 Task: Search one way flight ticket for 5 adults, 2 children, 1 infant in seat and 1 infant on lap in economy from Panama City: Northwest Florida Beaches International Airport to Riverton: Central Wyoming Regional Airport (was Riverton Regional) on 5-4-2023. Choice of flights is United. Number of bags: 10 checked bags. Price is upto 93000. Outbound departure time preference is 5:15.
Action: Mouse moved to (285, 268)
Screenshot: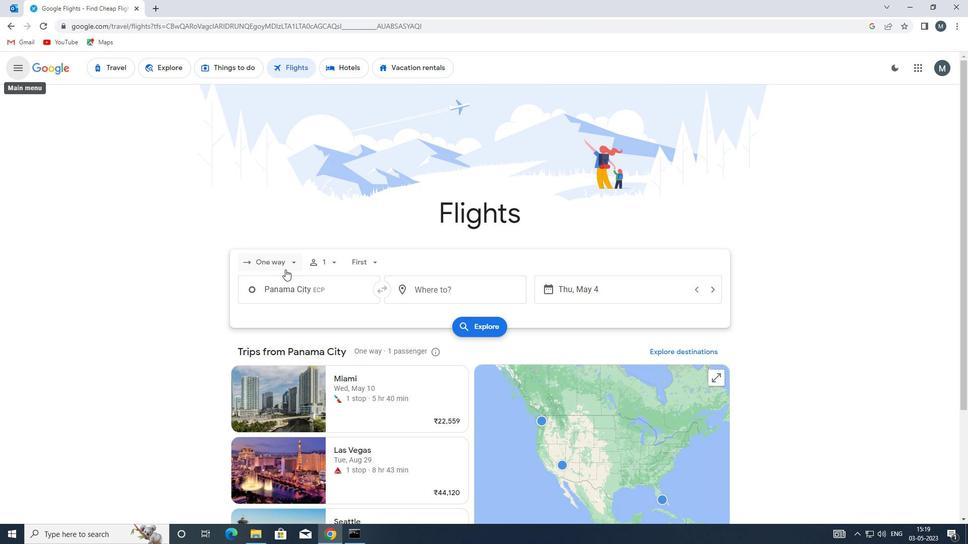 
Action: Mouse pressed left at (285, 268)
Screenshot: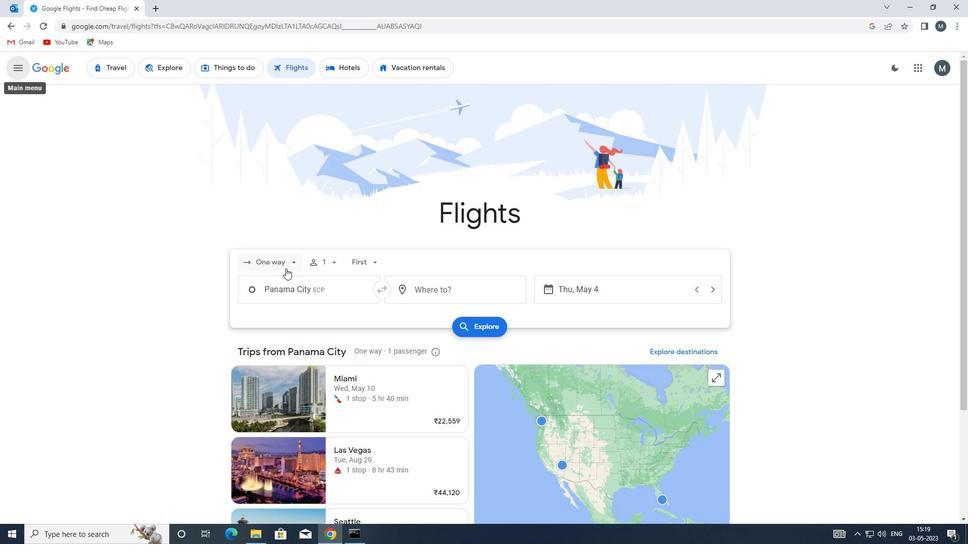 
Action: Mouse moved to (285, 309)
Screenshot: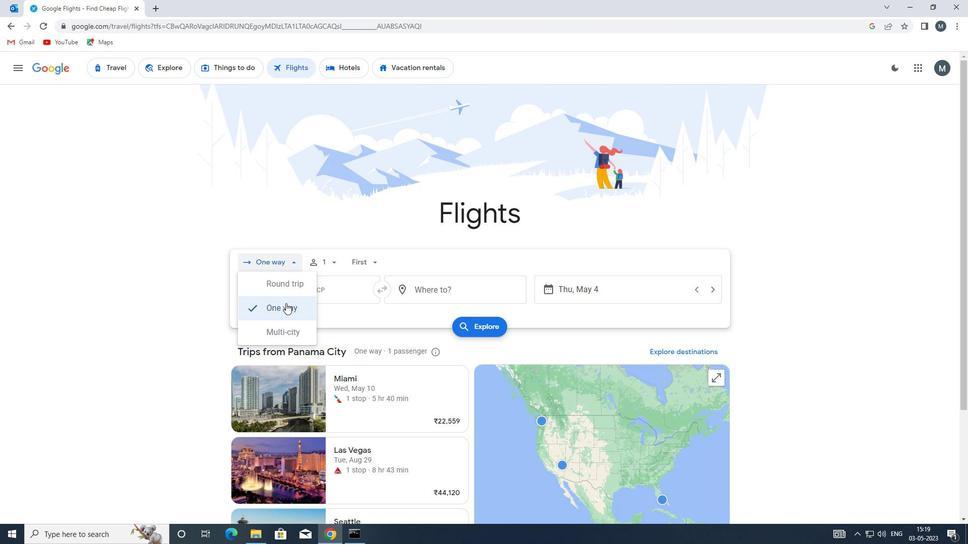
Action: Mouse pressed left at (285, 309)
Screenshot: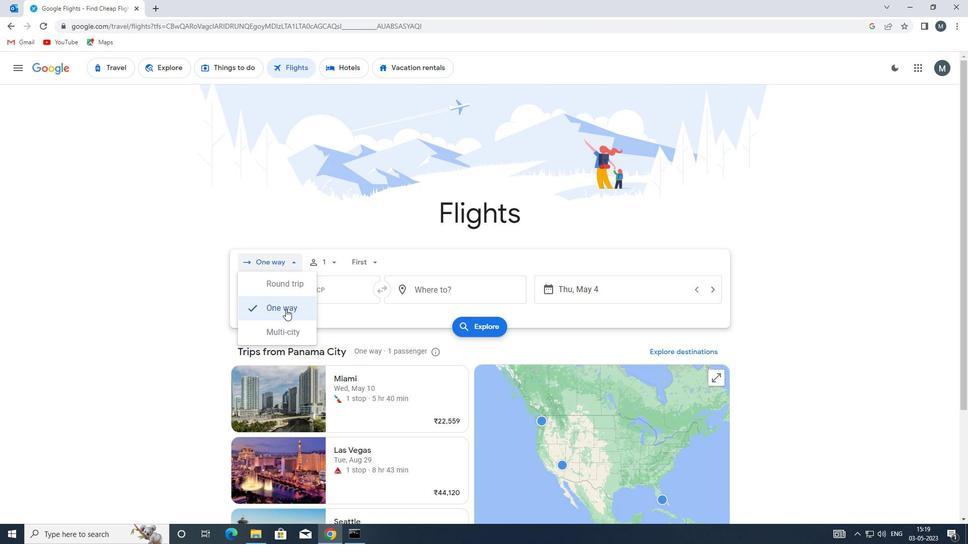 
Action: Mouse moved to (327, 262)
Screenshot: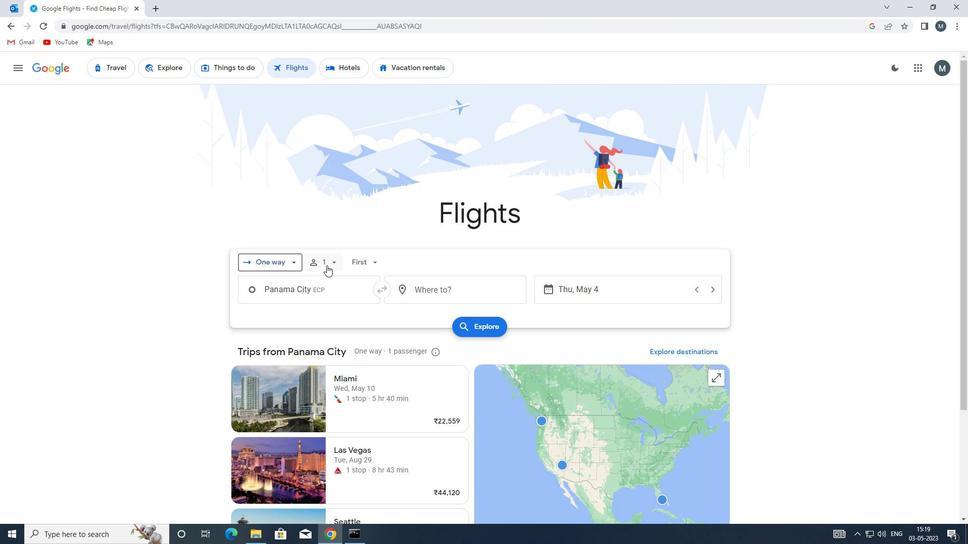 
Action: Mouse pressed left at (327, 262)
Screenshot: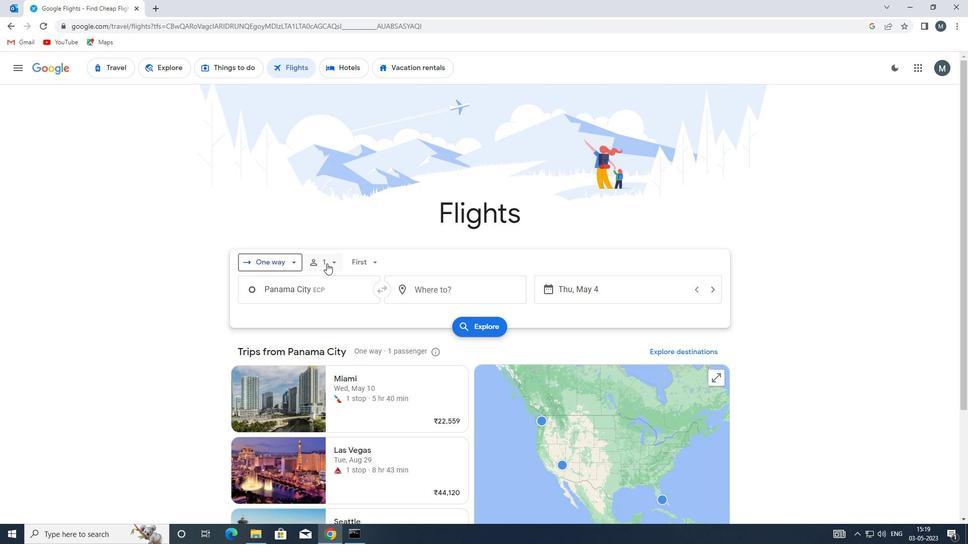 
Action: Mouse moved to (414, 290)
Screenshot: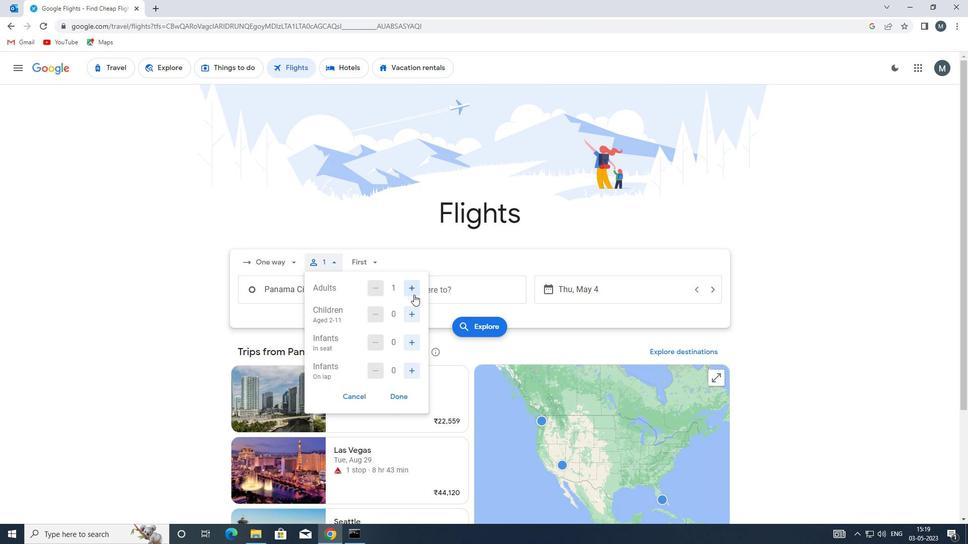
Action: Mouse pressed left at (414, 290)
Screenshot: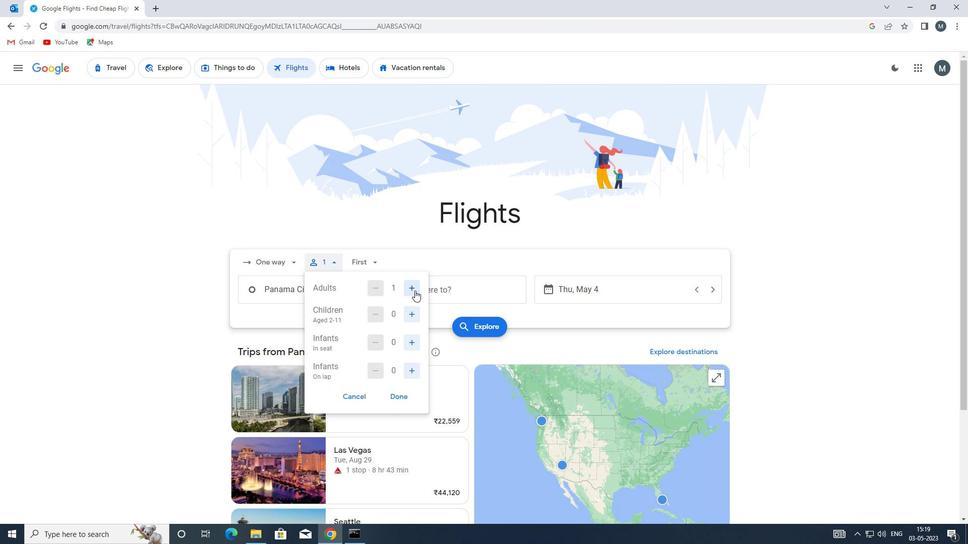 
Action: Mouse pressed left at (414, 290)
Screenshot: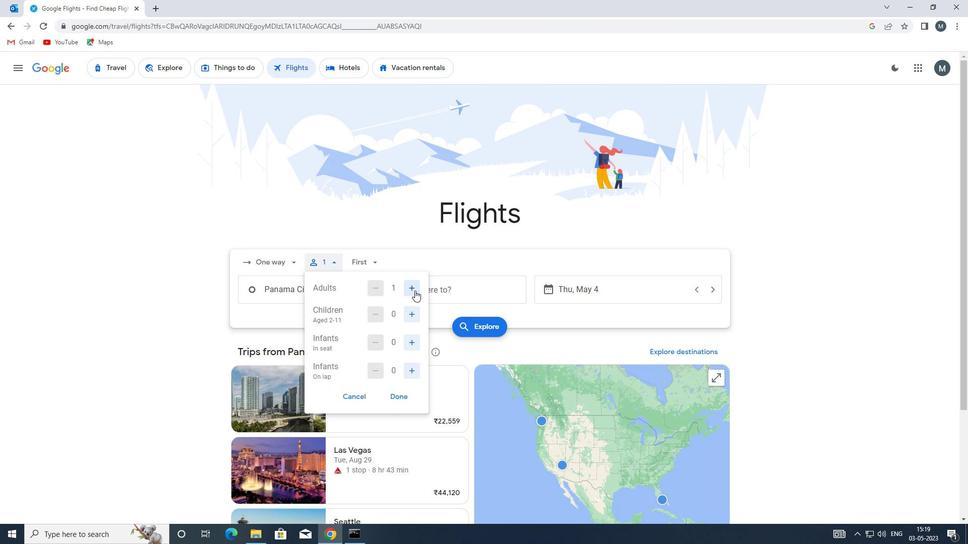 
Action: Mouse pressed left at (414, 290)
Screenshot: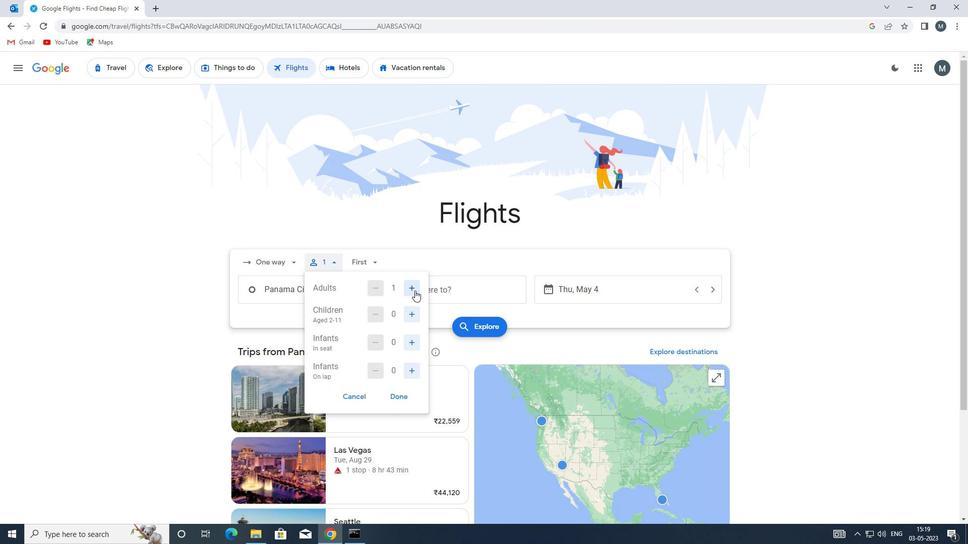 
Action: Mouse moved to (410, 289)
Screenshot: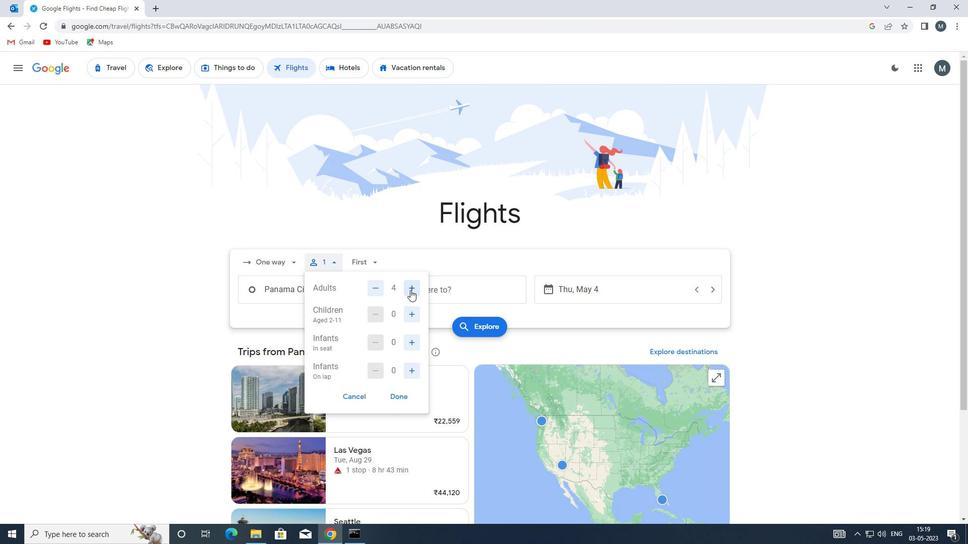 
Action: Mouse pressed left at (410, 289)
Screenshot: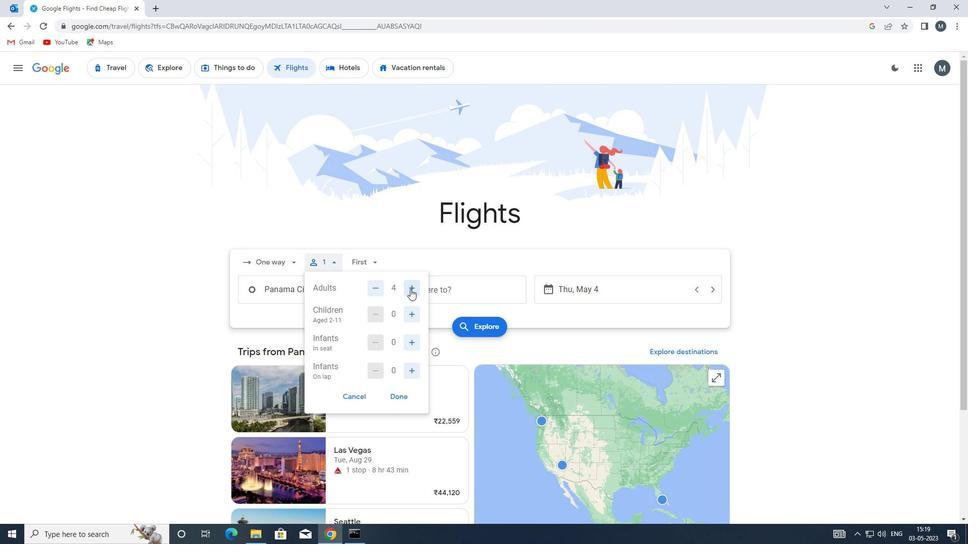 
Action: Mouse moved to (407, 313)
Screenshot: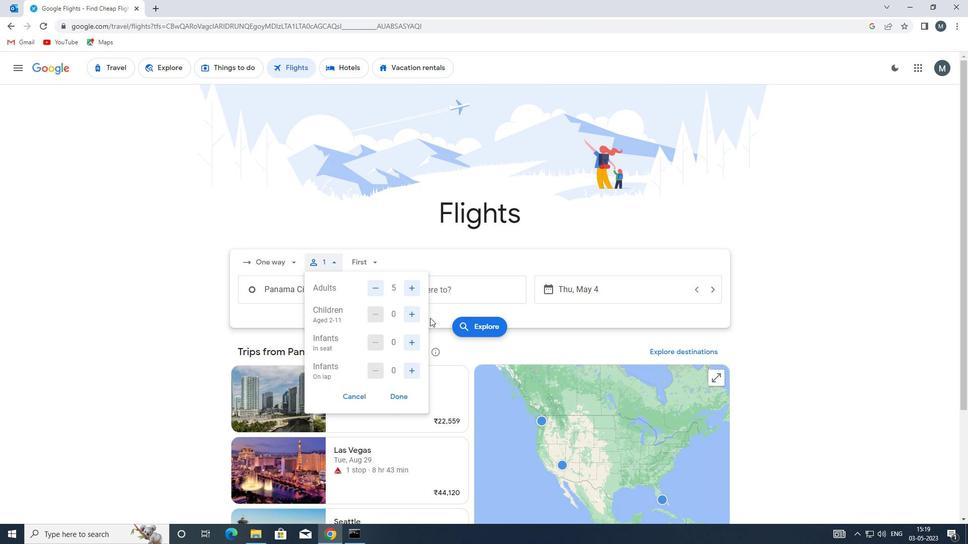 
Action: Mouse pressed left at (407, 313)
Screenshot: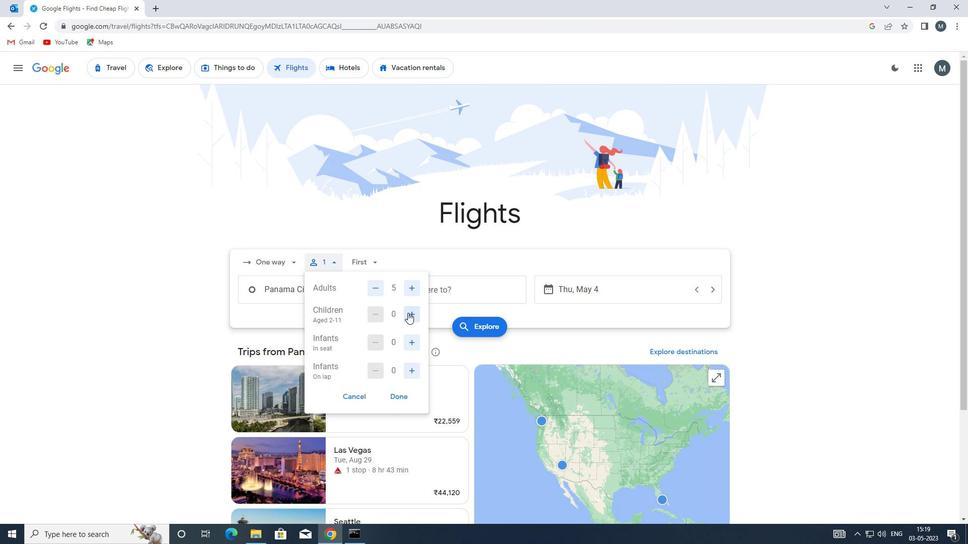 
Action: Mouse moved to (407, 313)
Screenshot: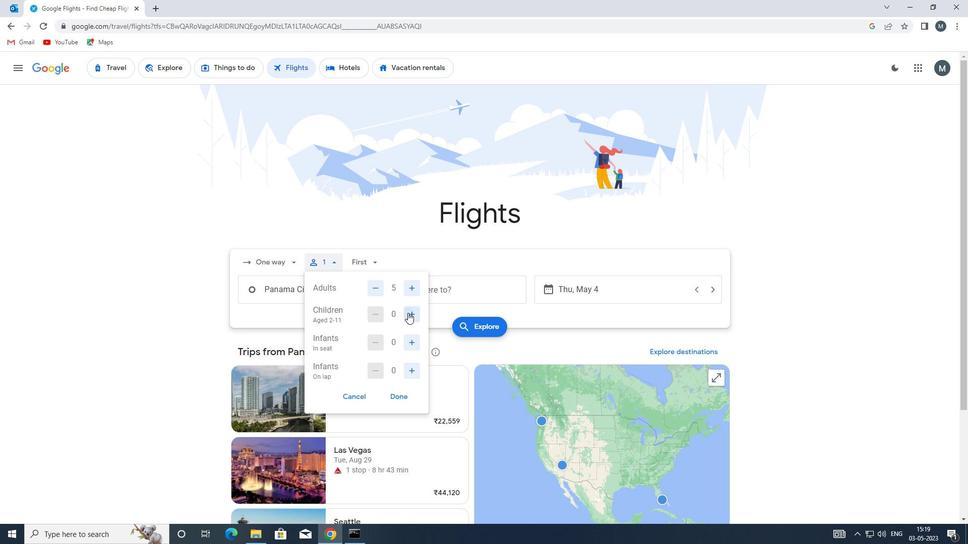 
Action: Mouse pressed left at (407, 313)
Screenshot: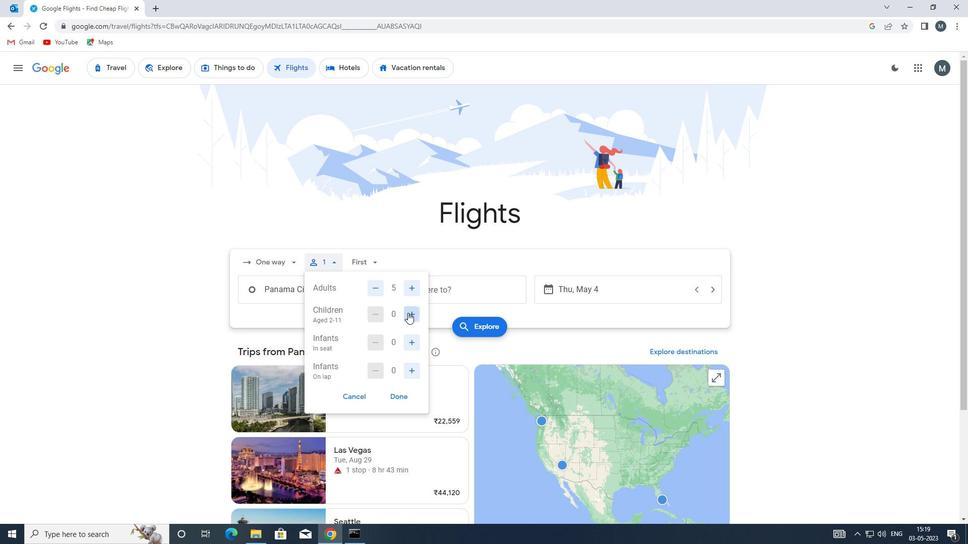 
Action: Mouse moved to (415, 343)
Screenshot: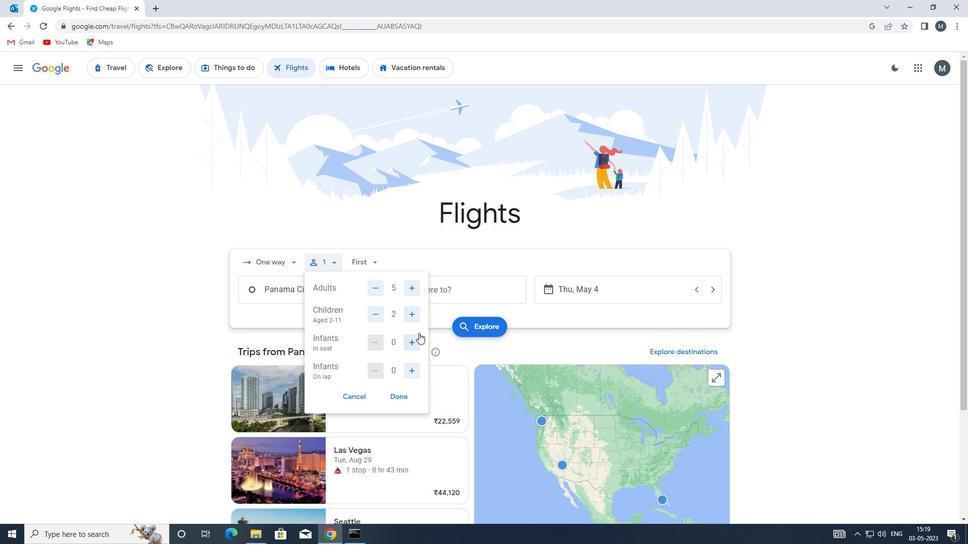 
Action: Mouse pressed left at (415, 343)
Screenshot: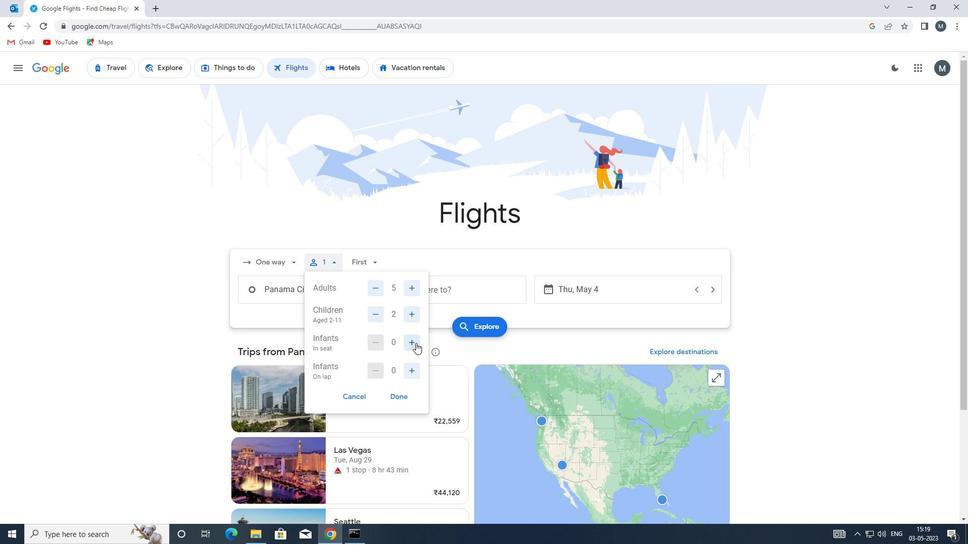 
Action: Mouse moved to (409, 367)
Screenshot: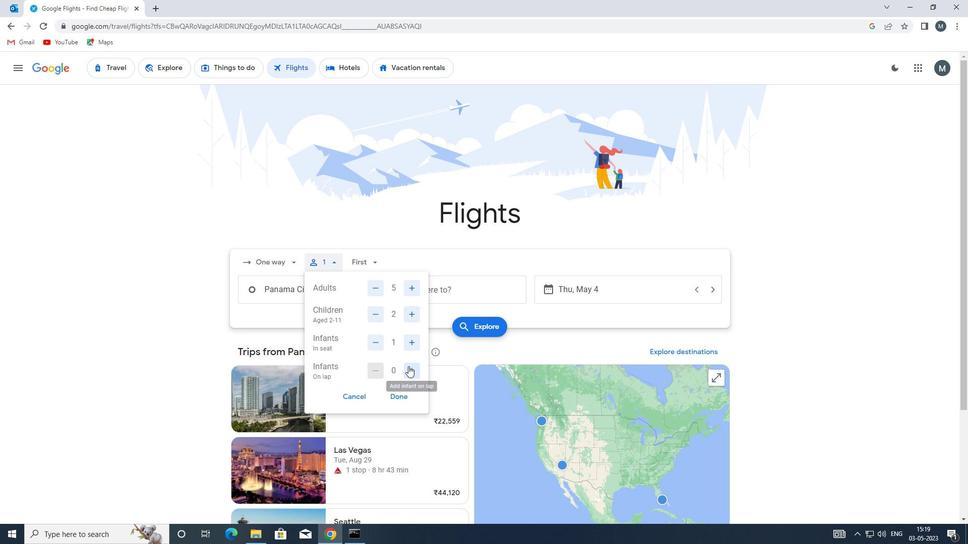 
Action: Mouse pressed left at (409, 367)
Screenshot: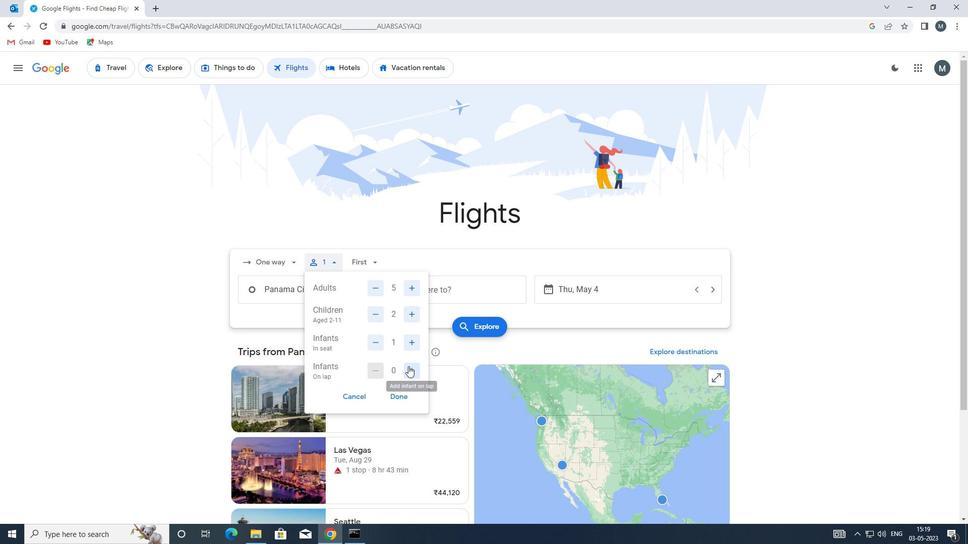 
Action: Mouse moved to (402, 394)
Screenshot: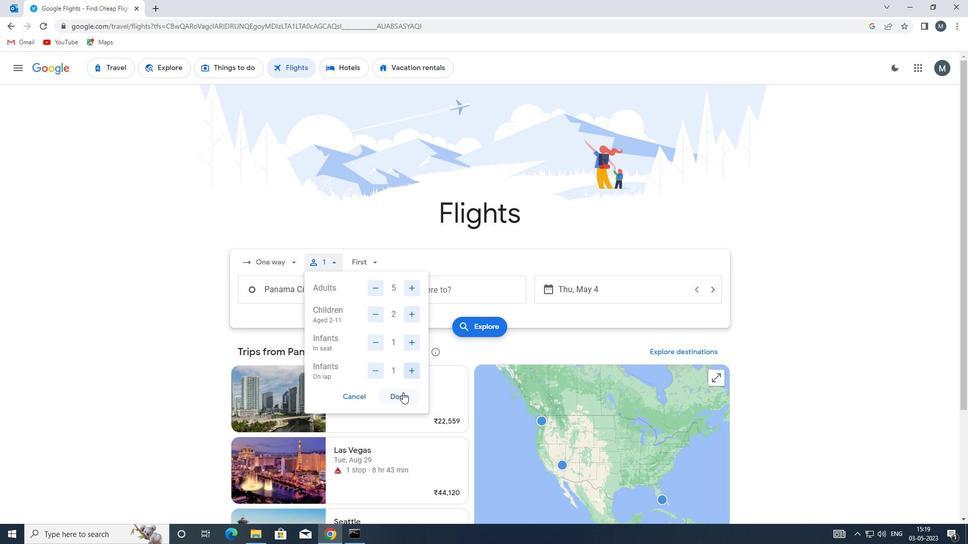 
Action: Mouse pressed left at (402, 394)
Screenshot: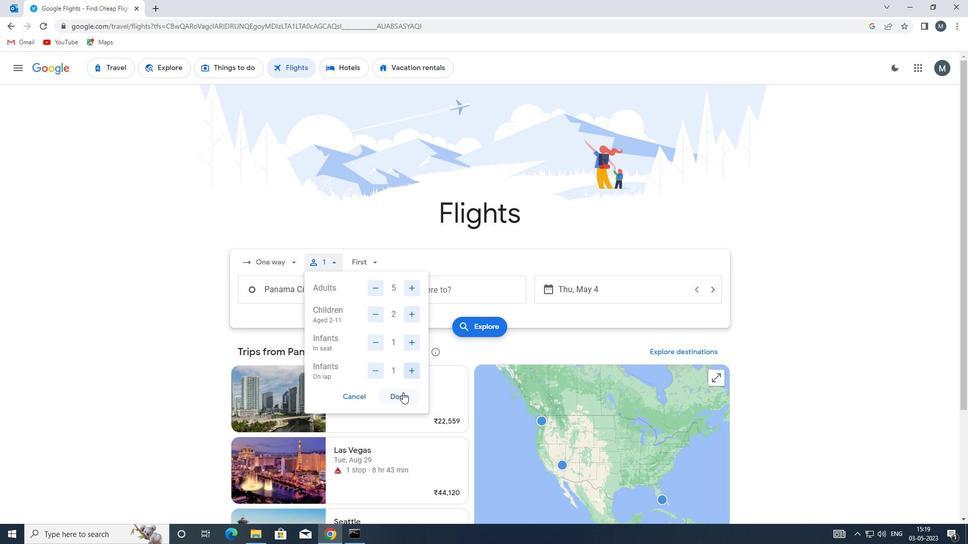 
Action: Mouse moved to (378, 264)
Screenshot: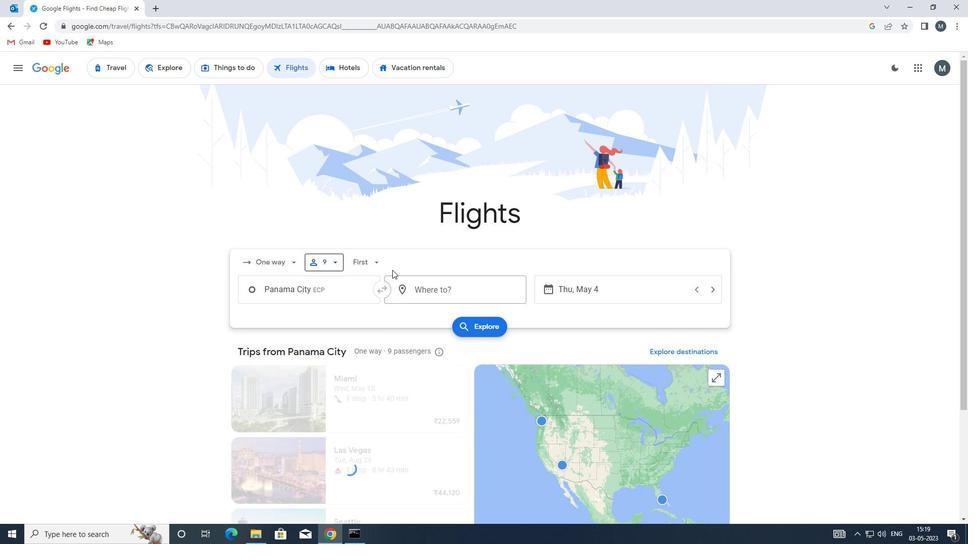 
Action: Mouse pressed left at (378, 264)
Screenshot: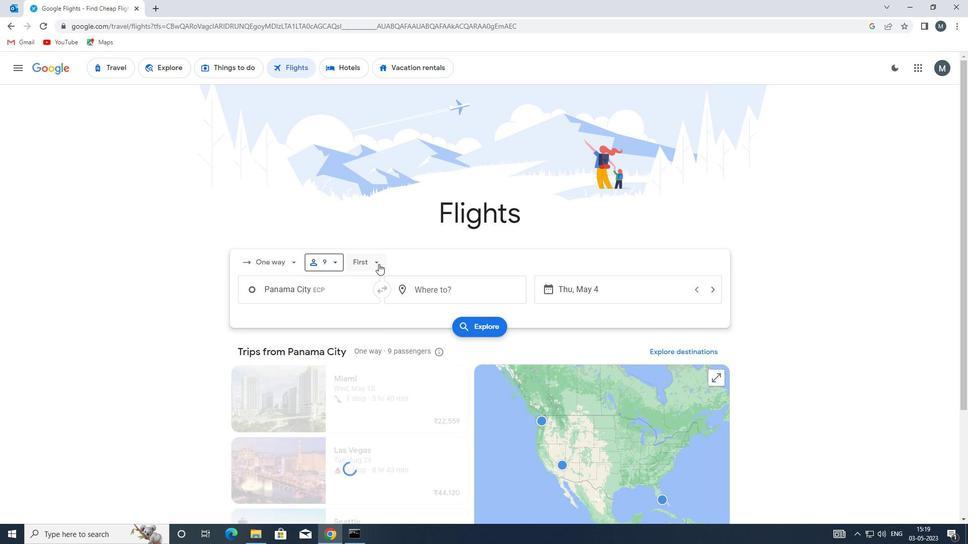 
Action: Mouse moved to (392, 282)
Screenshot: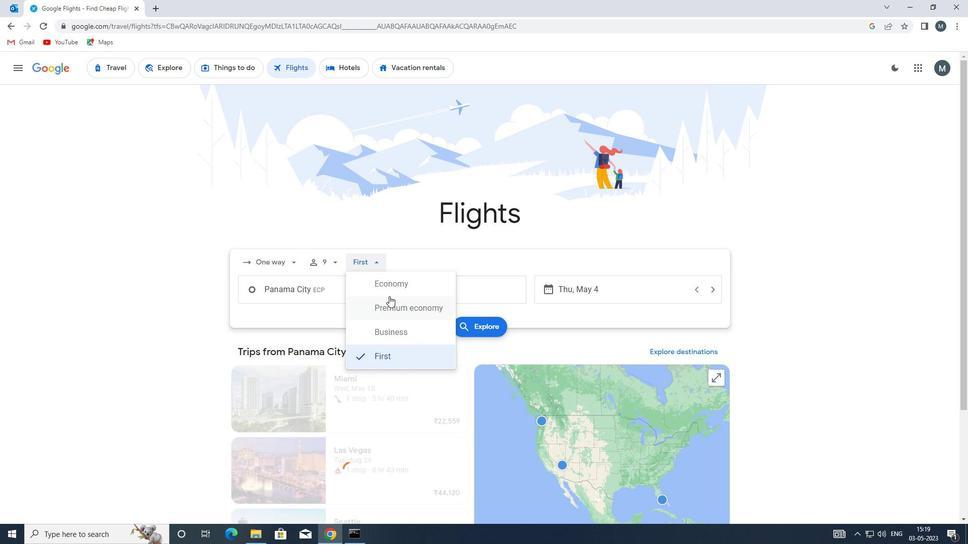 
Action: Mouse pressed left at (392, 282)
Screenshot: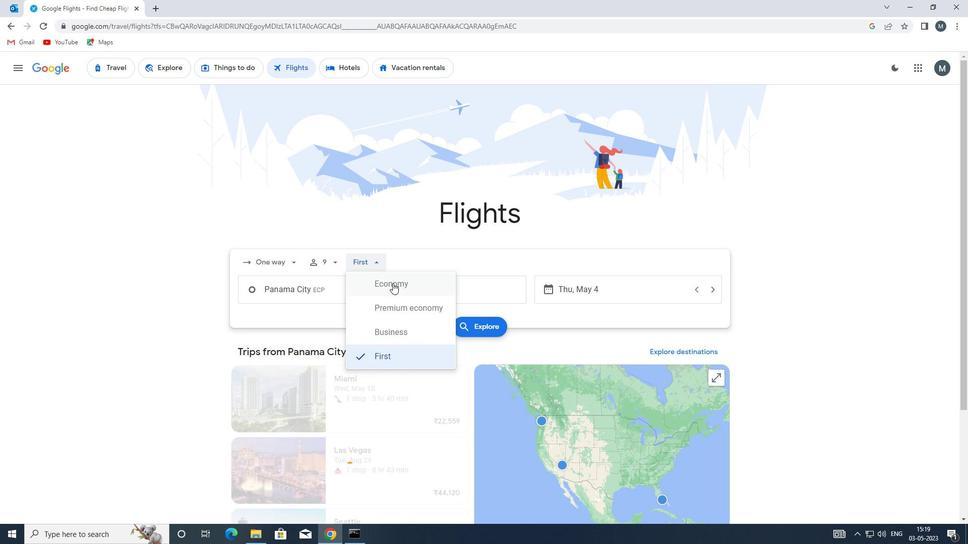 
Action: Mouse moved to (339, 294)
Screenshot: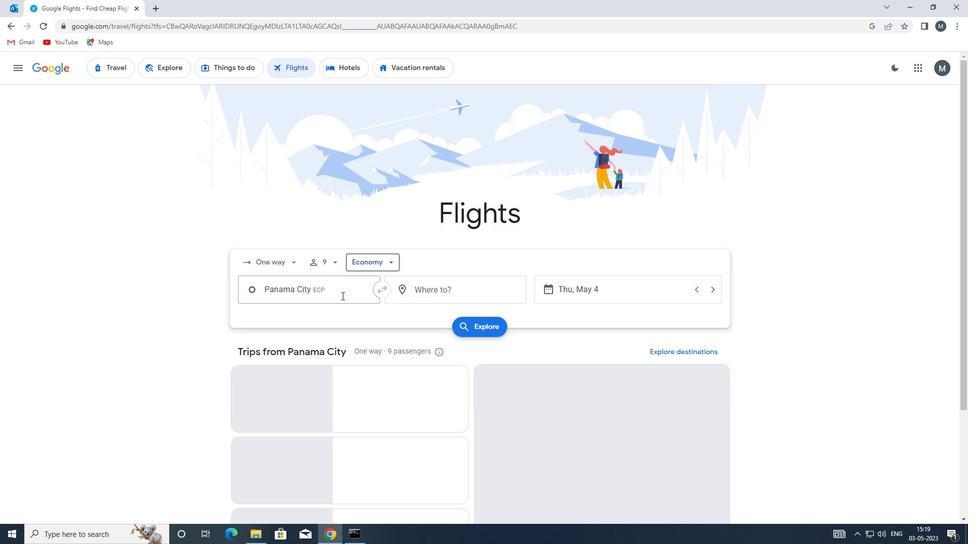 
Action: Mouse pressed left at (339, 294)
Screenshot: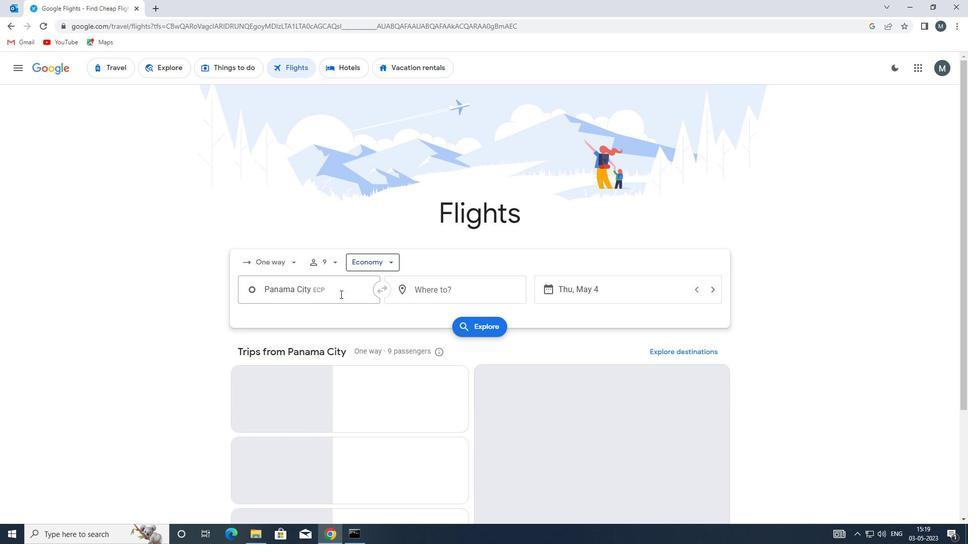 
Action: Key pressed ec
Screenshot: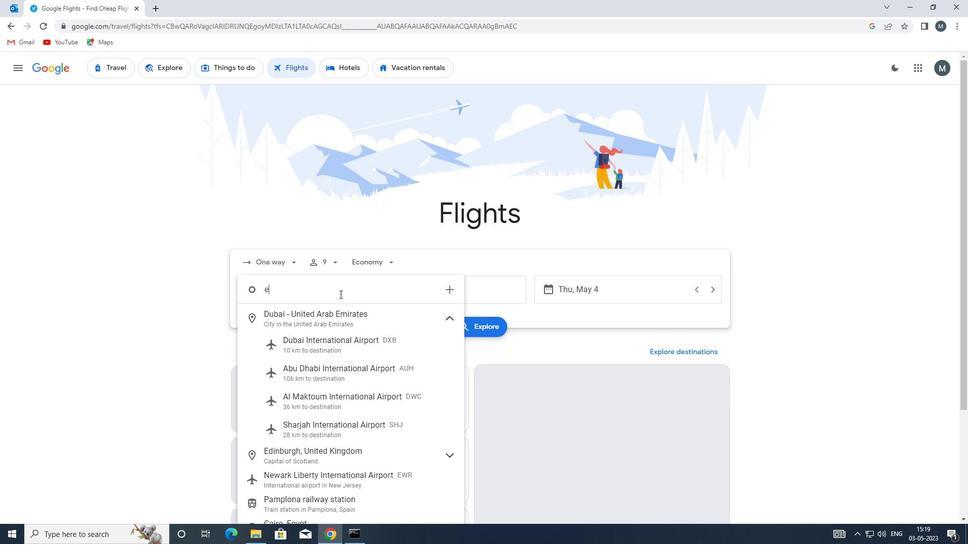 
Action: Mouse moved to (340, 293)
Screenshot: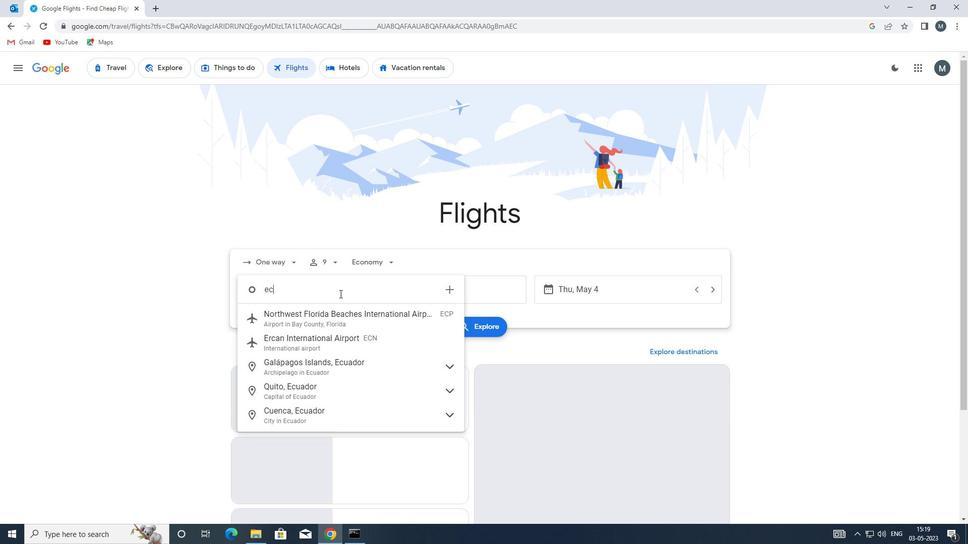 
Action: Key pressed p
Screenshot: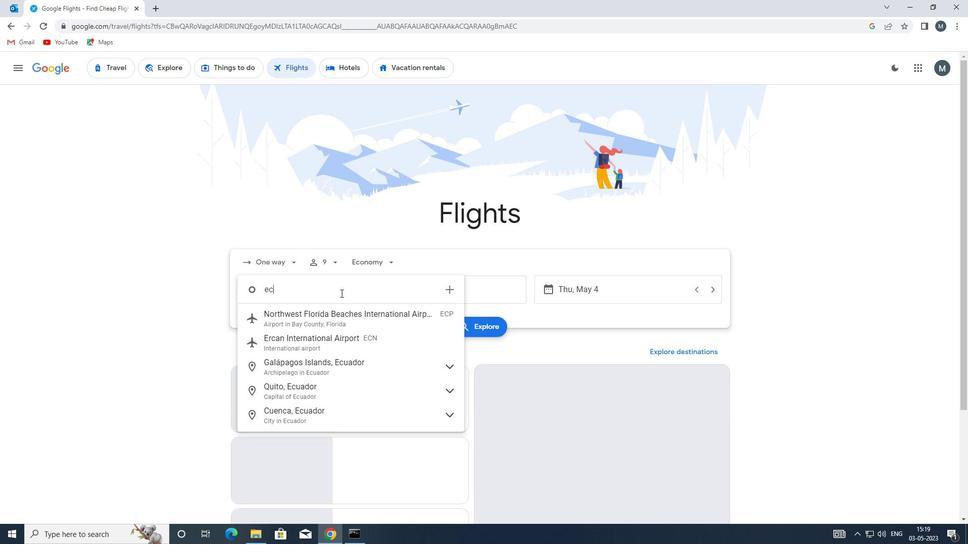 
Action: Mouse moved to (346, 314)
Screenshot: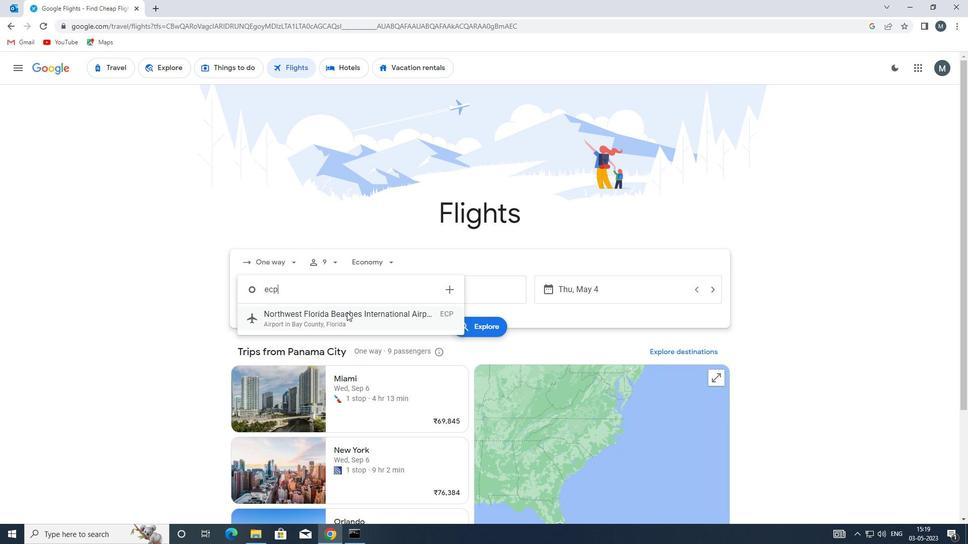 
Action: Mouse pressed left at (346, 314)
Screenshot: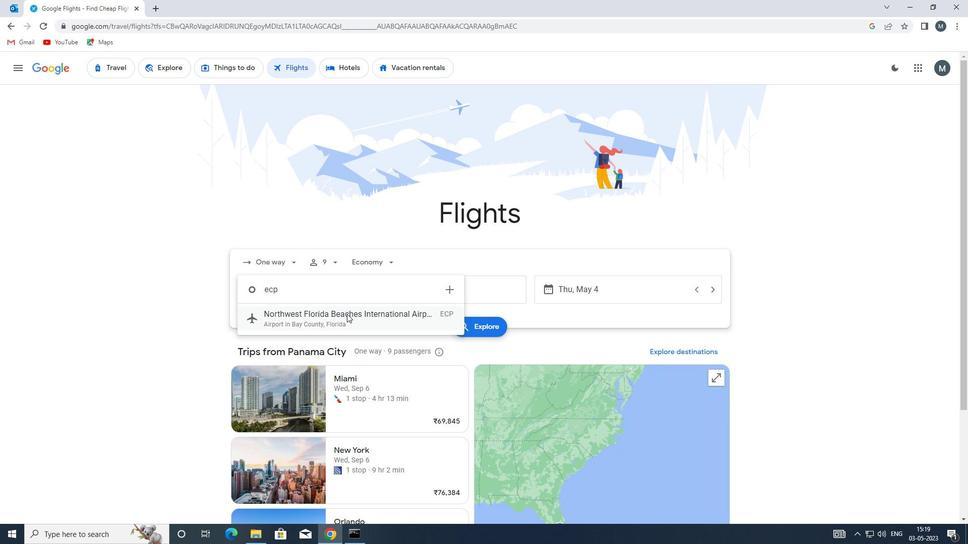 
Action: Mouse moved to (423, 293)
Screenshot: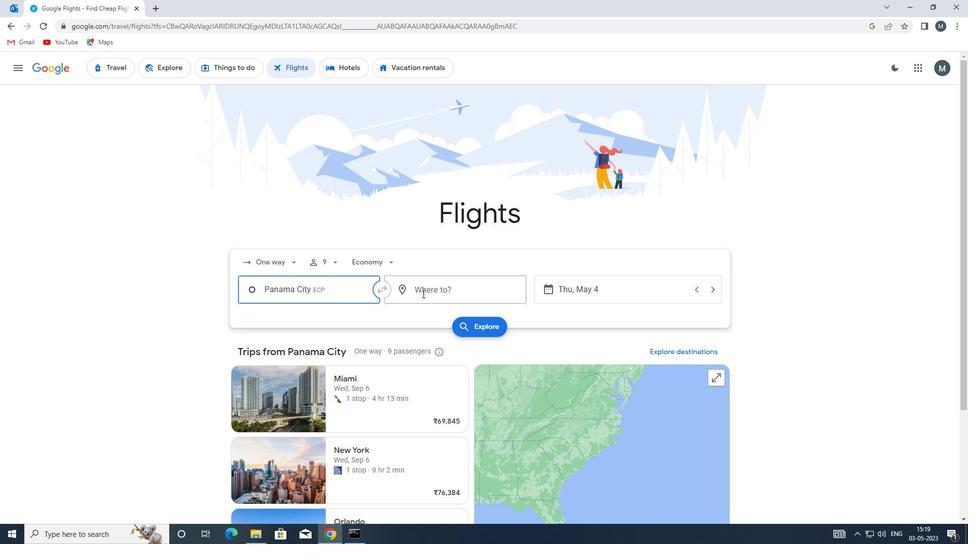 
Action: Mouse pressed left at (423, 293)
Screenshot: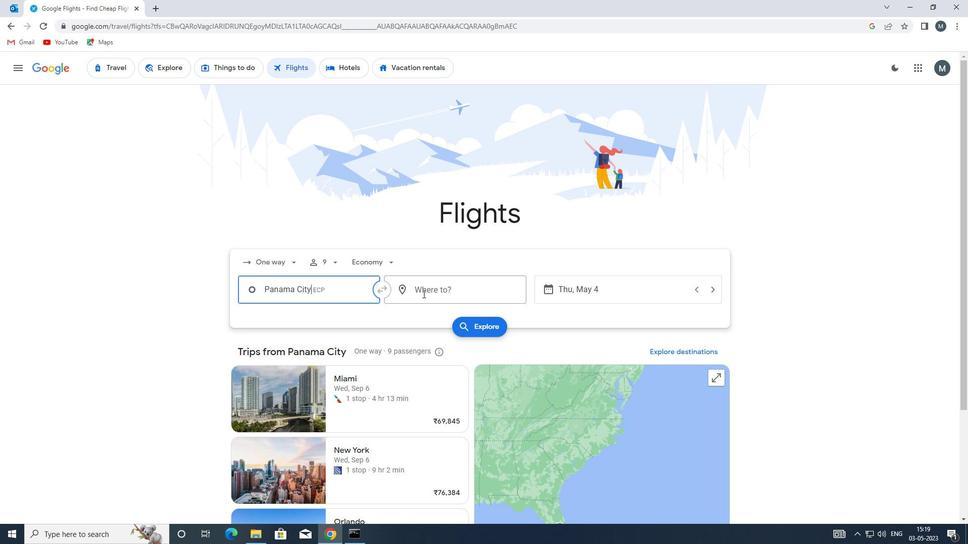 
Action: Key pressed riw
Screenshot: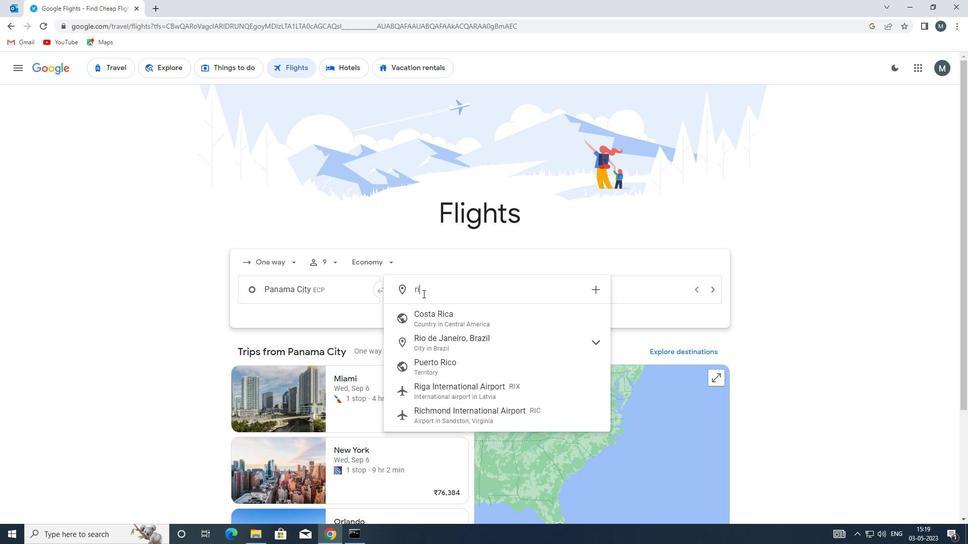 
Action: Mouse moved to (465, 320)
Screenshot: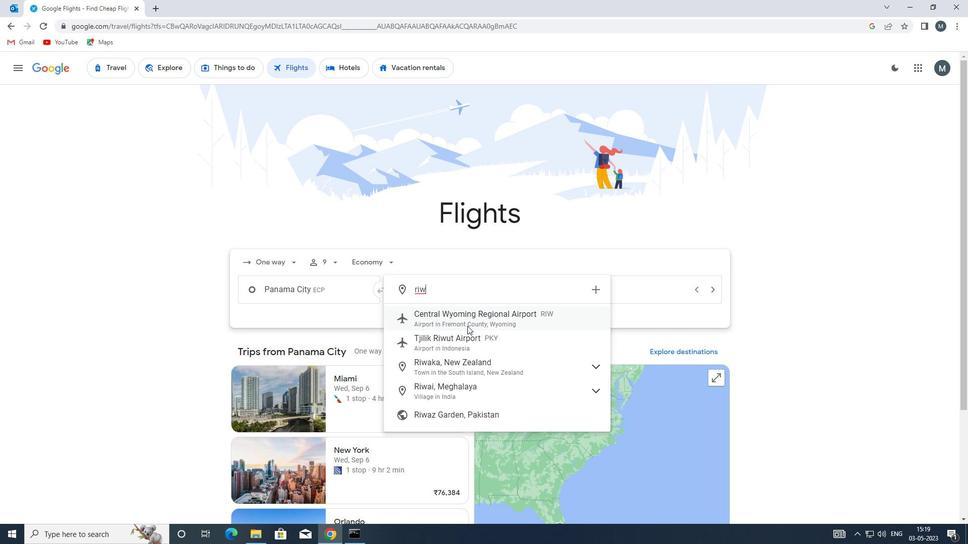 
Action: Mouse pressed left at (465, 320)
Screenshot: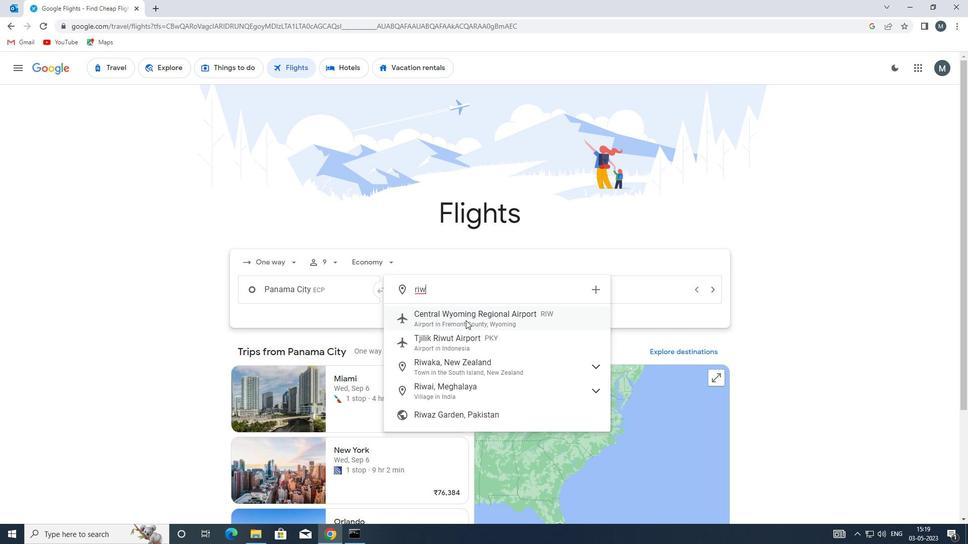 
Action: Mouse moved to (568, 289)
Screenshot: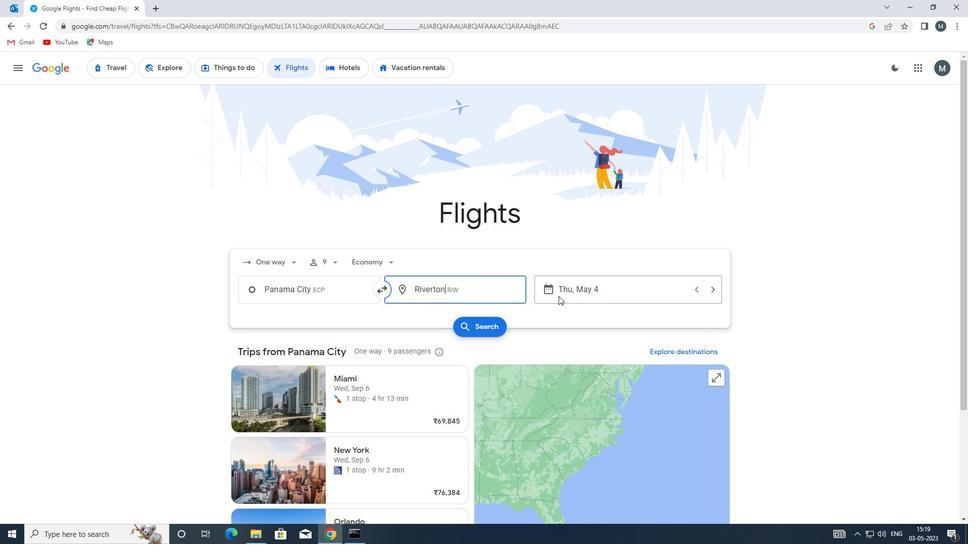 
Action: Mouse pressed left at (568, 289)
Screenshot: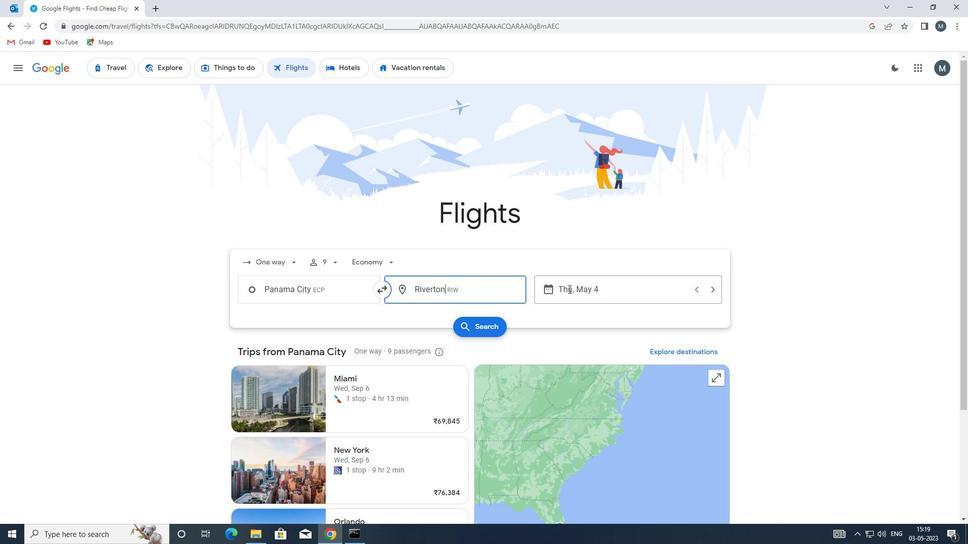 
Action: Mouse moved to (457, 339)
Screenshot: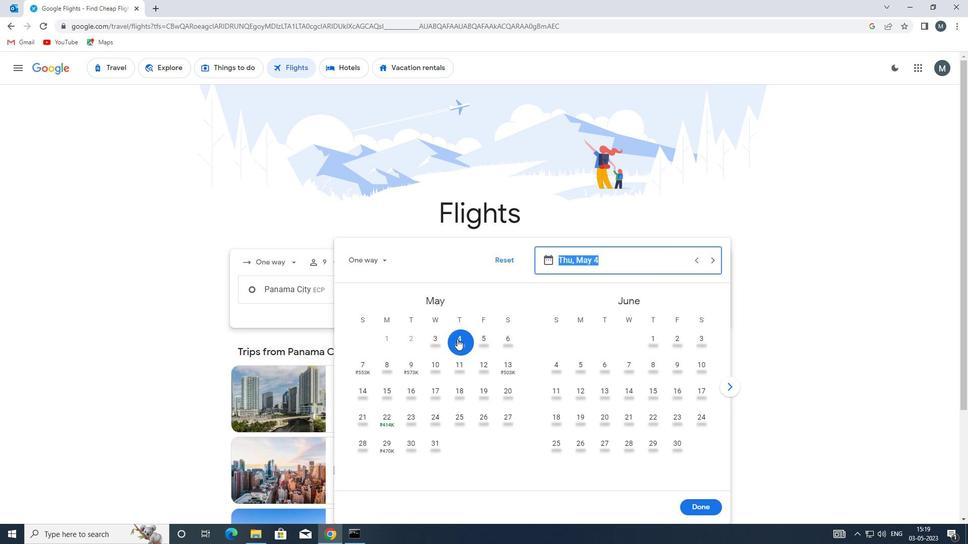 
Action: Mouse pressed left at (457, 339)
Screenshot: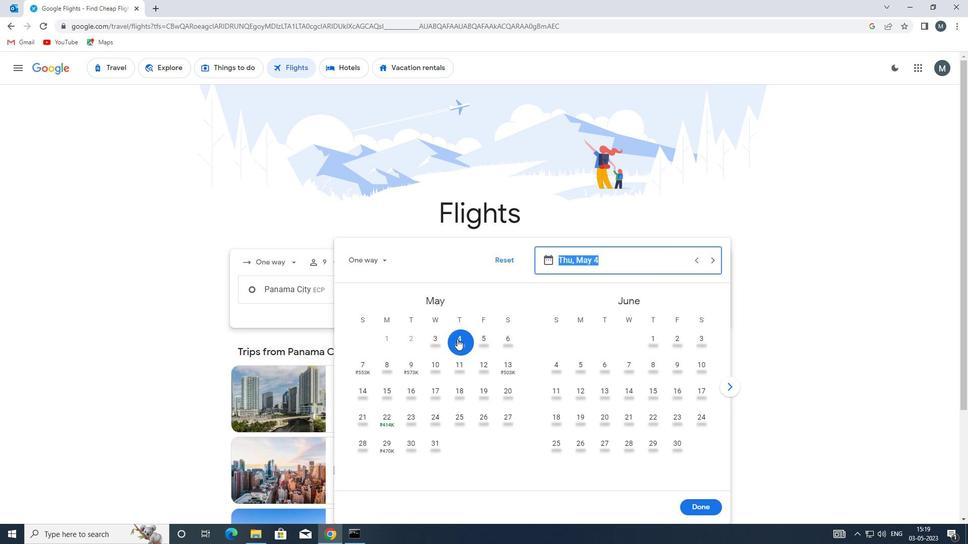 
Action: Mouse moved to (693, 504)
Screenshot: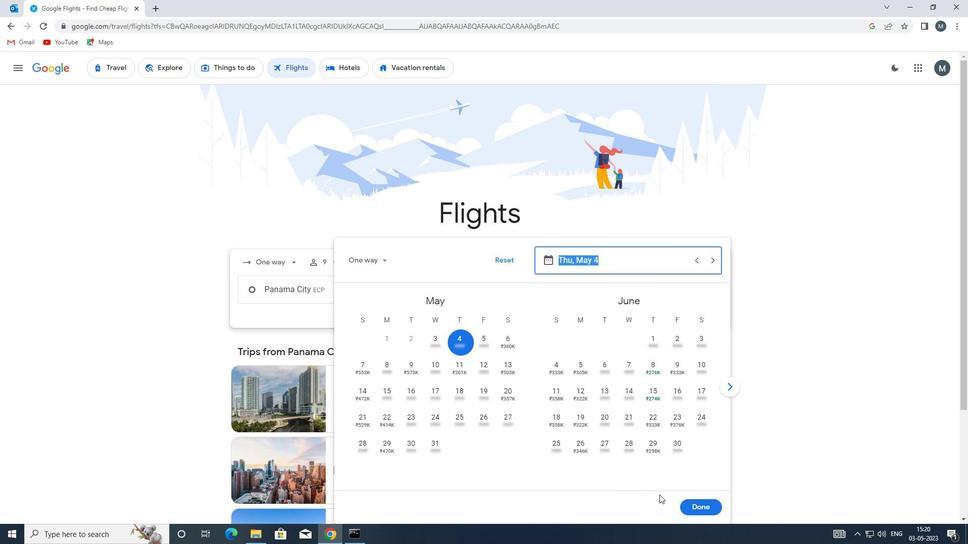 
Action: Mouse pressed left at (693, 504)
Screenshot: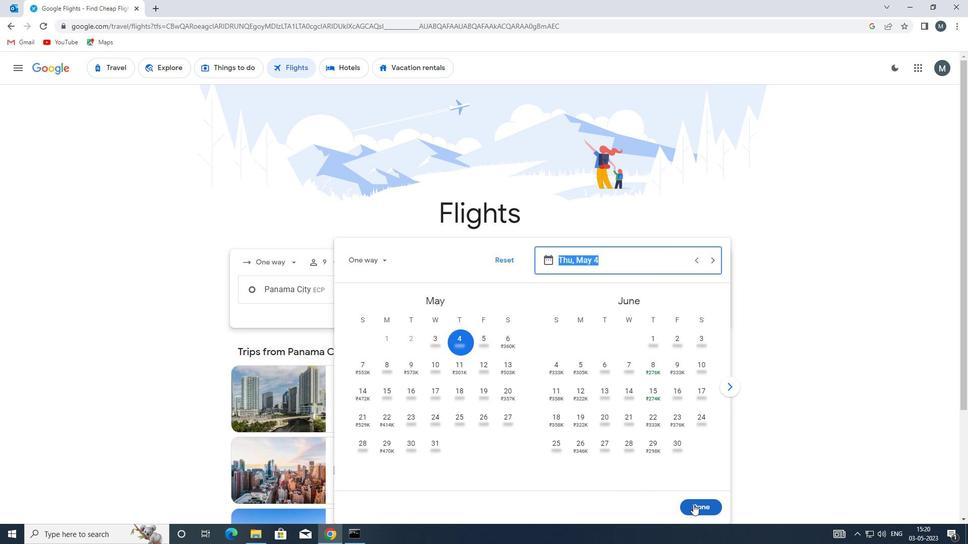 
Action: Mouse moved to (475, 331)
Screenshot: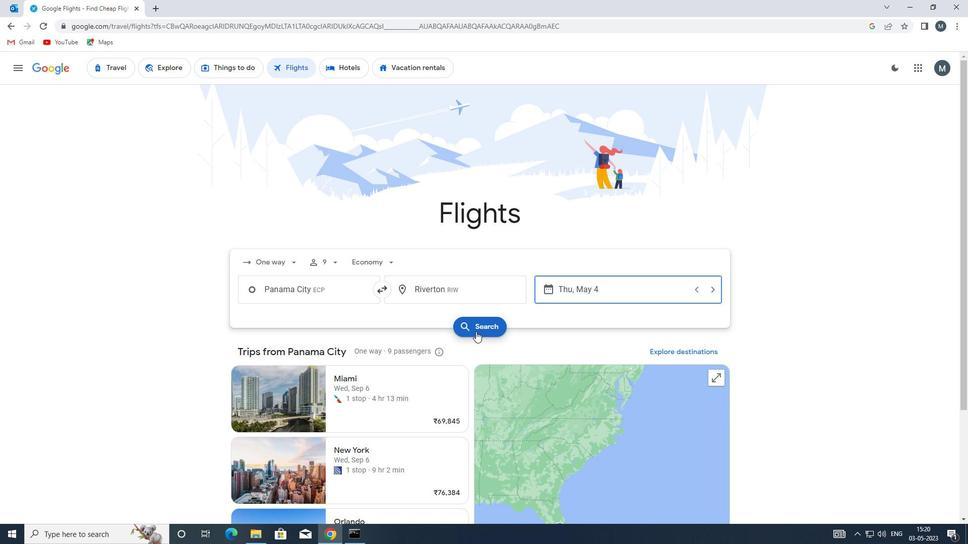 
Action: Mouse pressed left at (475, 331)
Screenshot: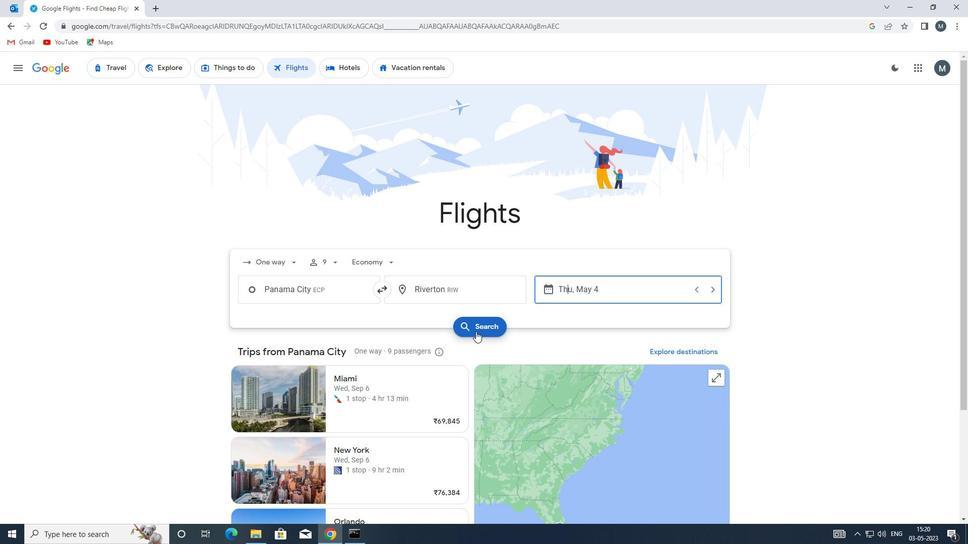 
Action: Mouse moved to (240, 158)
Screenshot: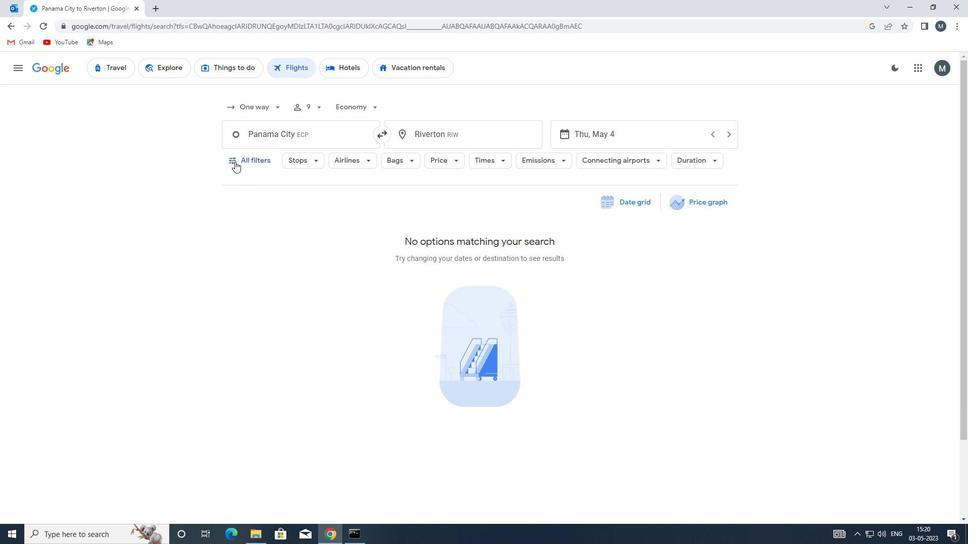 
Action: Mouse pressed left at (240, 158)
Screenshot: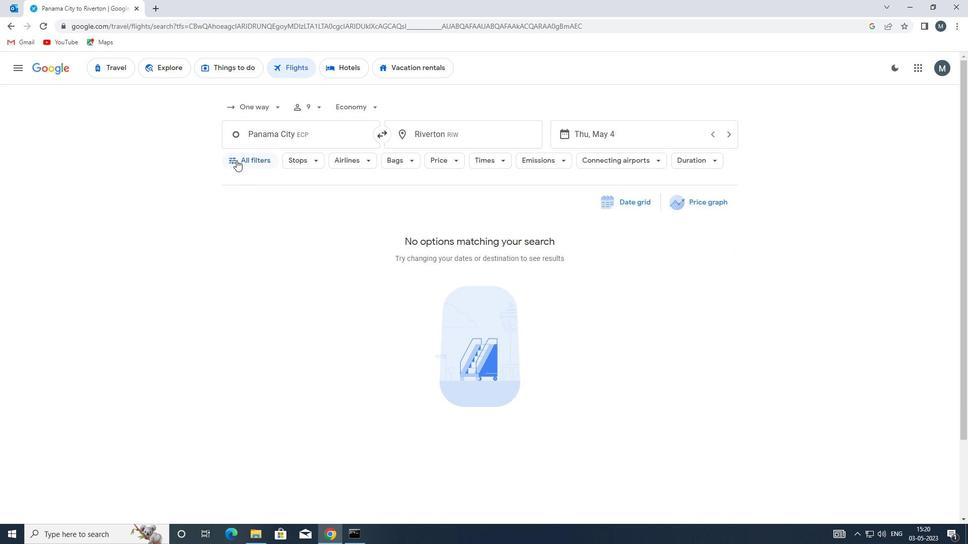 
Action: Mouse moved to (256, 267)
Screenshot: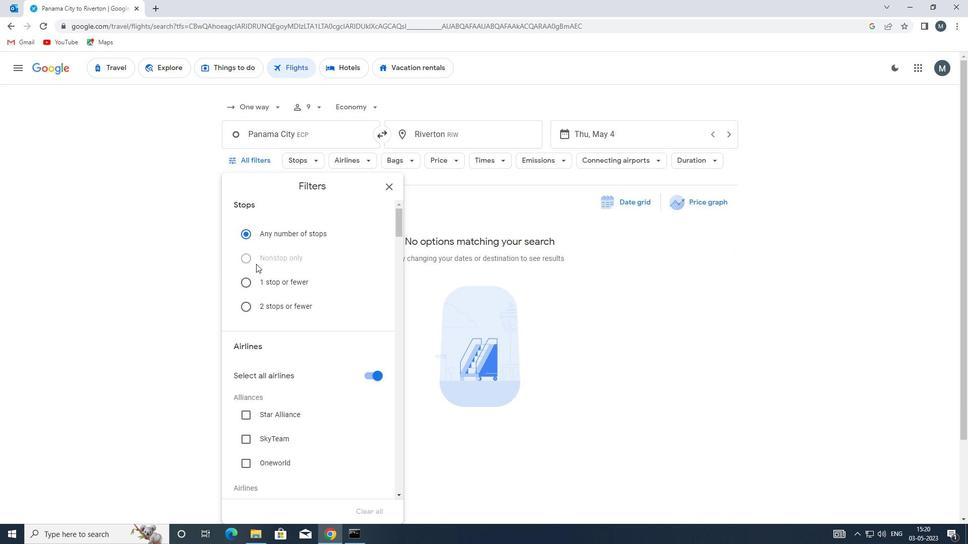 
Action: Mouse scrolled (256, 266) with delta (0, 0)
Screenshot: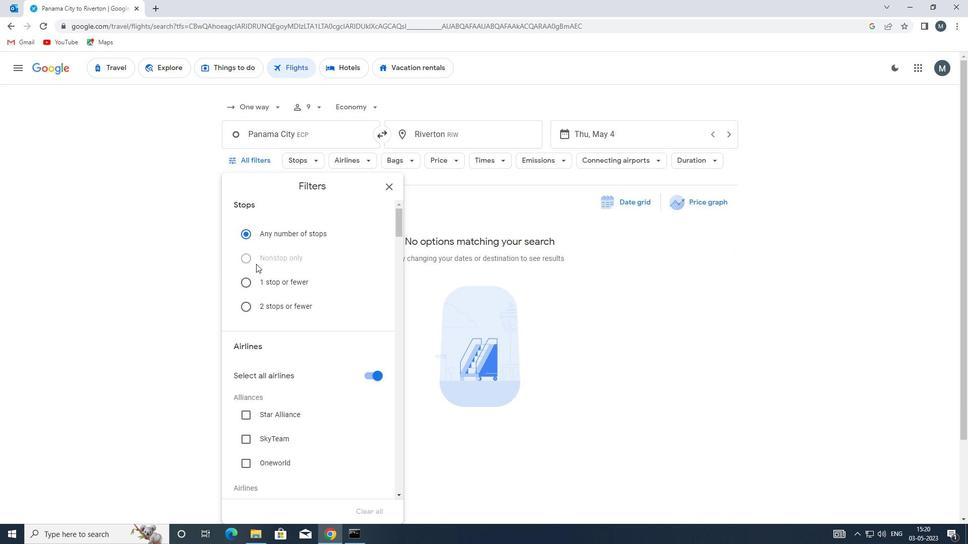 
Action: Mouse moved to (257, 270)
Screenshot: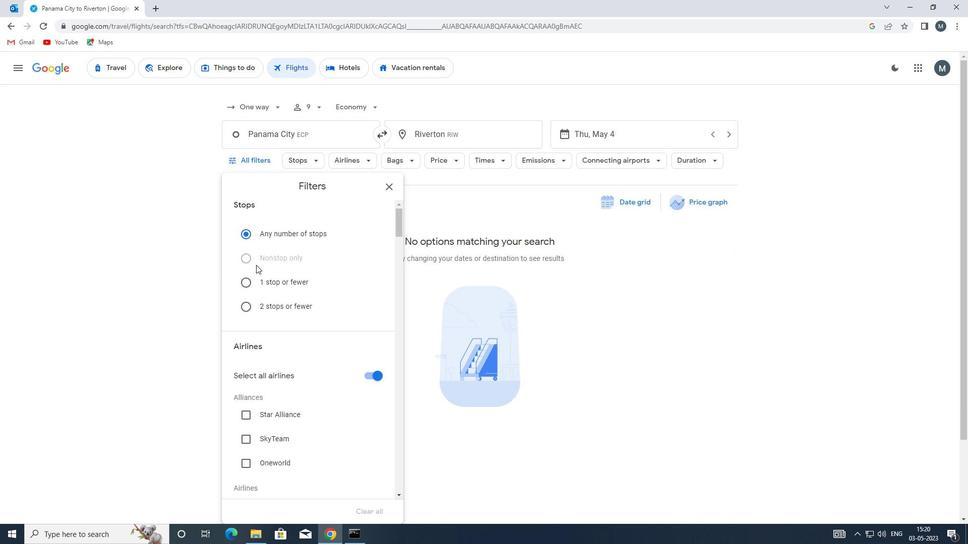 
Action: Mouse scrolled (257, 269) with delta (0, 0)
Screenshot: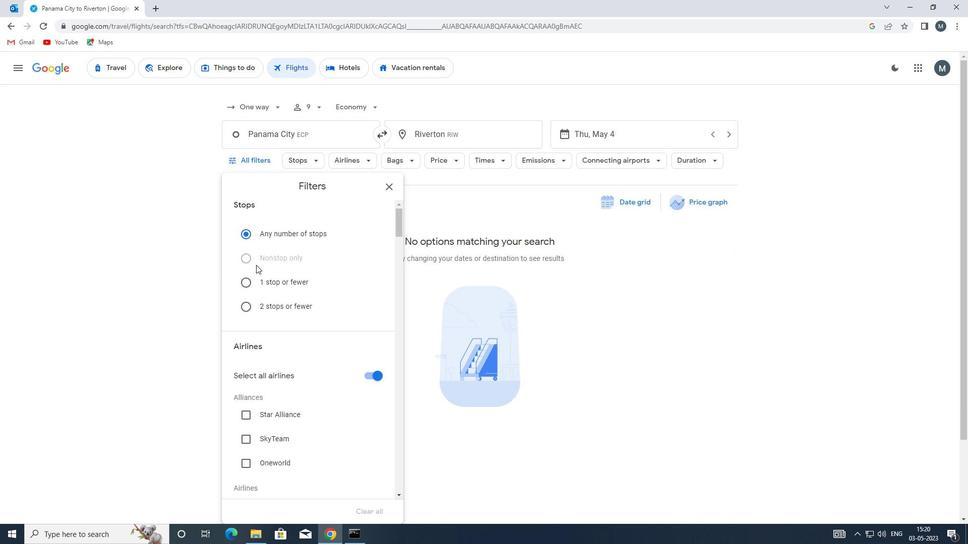 
Action: Mouse moved to (376, 276)
Screenshot: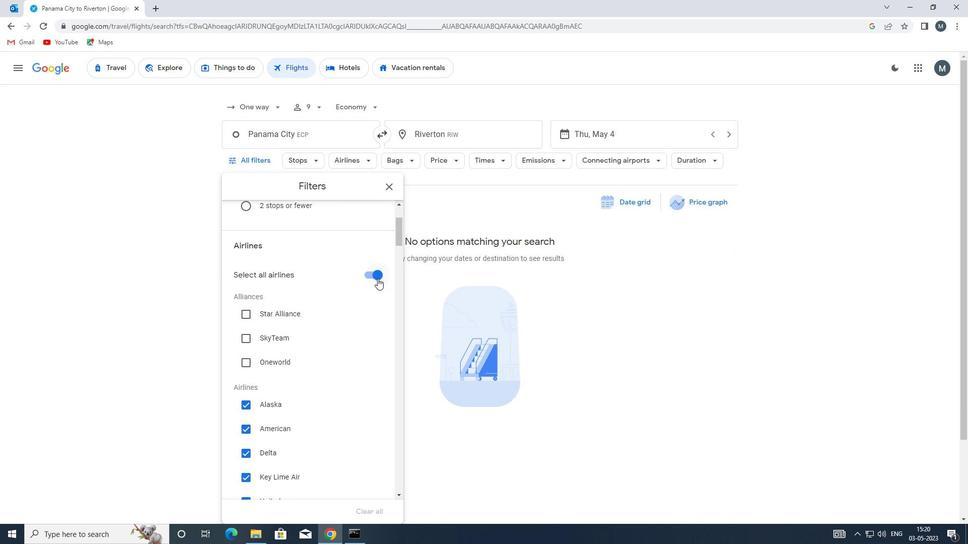 
Action: Mouse pressed left at (376, 276)
Screenshot: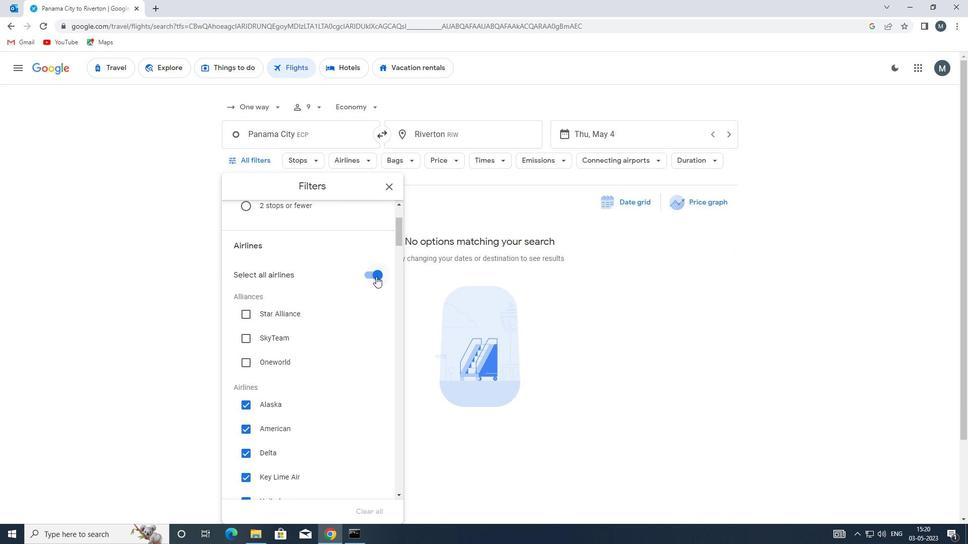 
Action: Mouse moved to (335, 303)
Screenshot: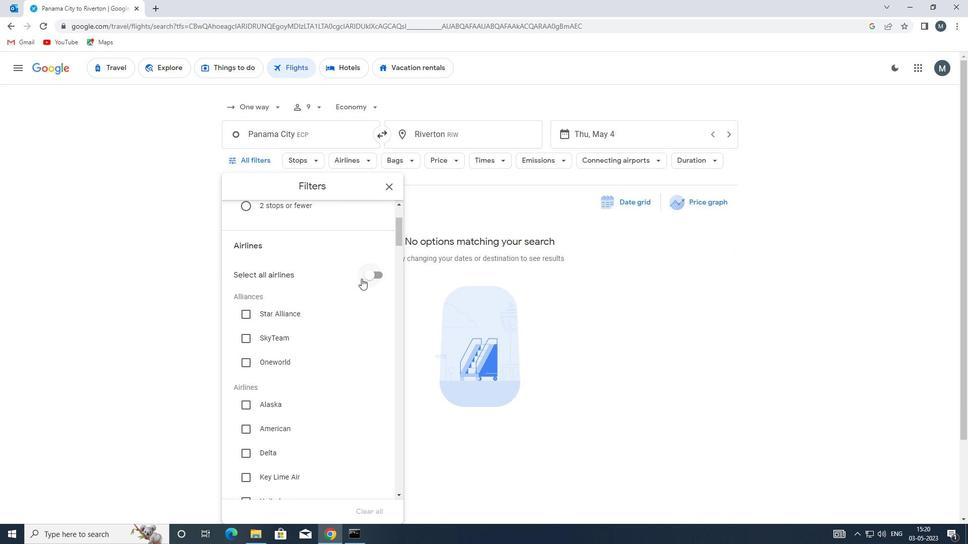 
Action: Mouse scrolled (335, 303) with delta (0, 0)
Screenshot: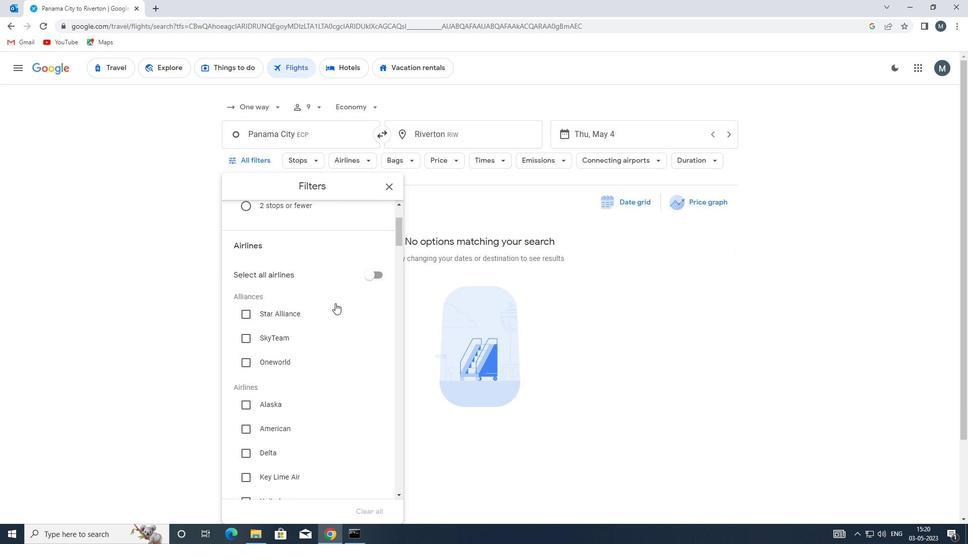 
Action: Mouse moved to (317, 313)
Screenshot: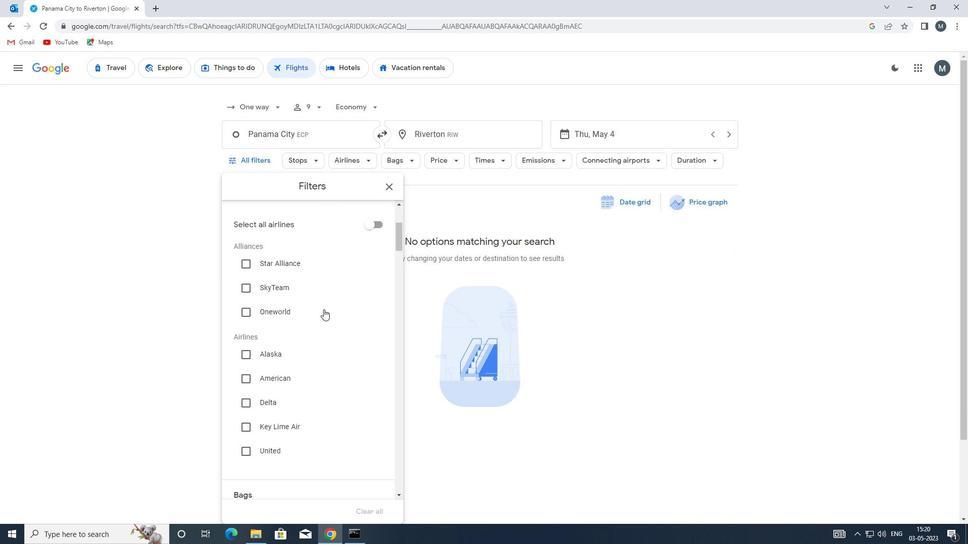 
Action: Mouse scrolled (317, 312) with delta (0, 0)
Screenshot: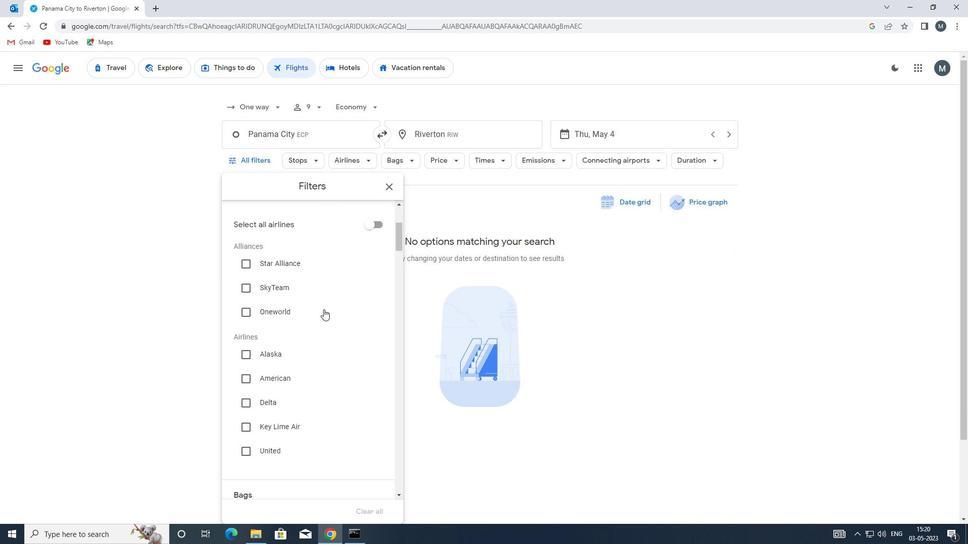 
Action: Mouse moved to (247, 400)
Screenshot: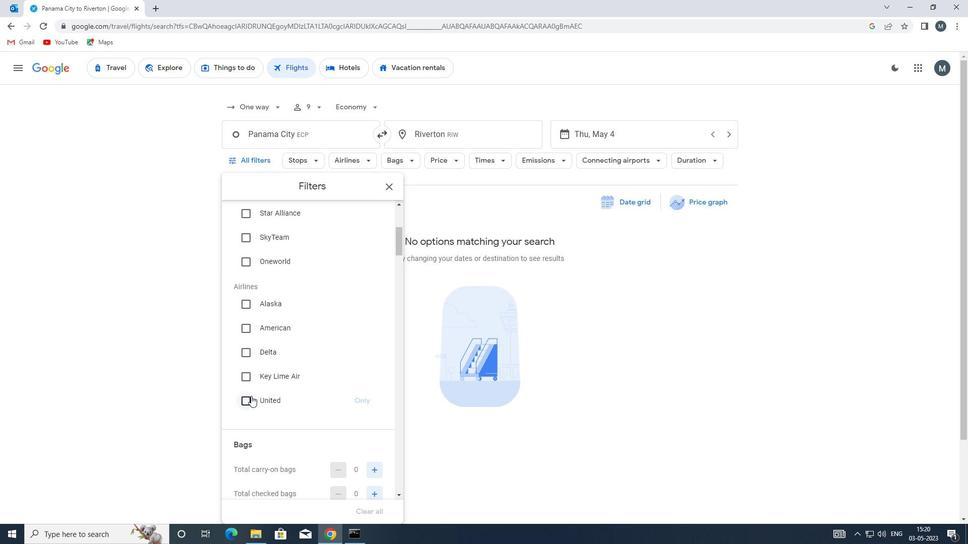 
Action: Mouse pressed left at (247, 400)
Screenshot: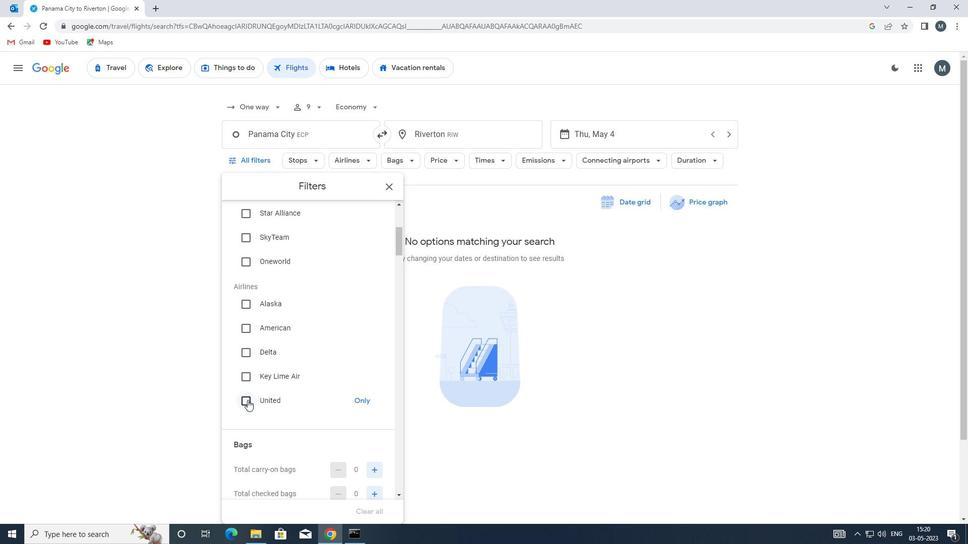 
Action: Mouse moved to (292, 352)
Screenshot: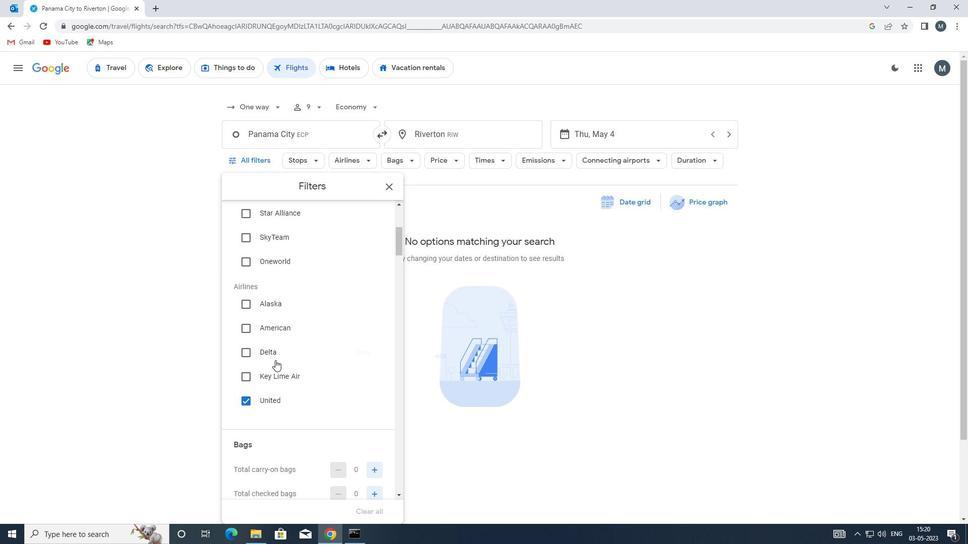 
Action: Mouse scrolled (292, 352) with delta (0, 0)
Screenshot: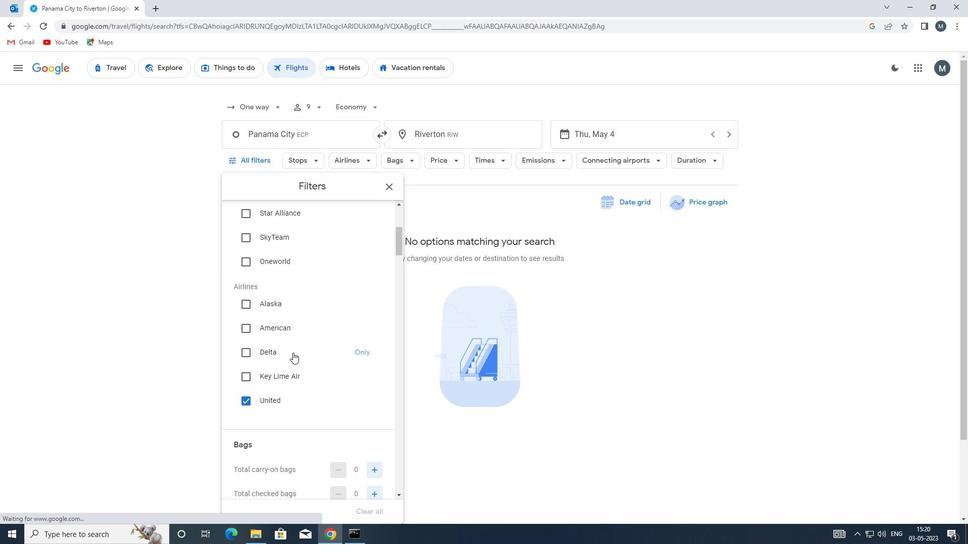 
Action: Mouse scrolled (292, 352) with delta (0, 0)
Screenshot: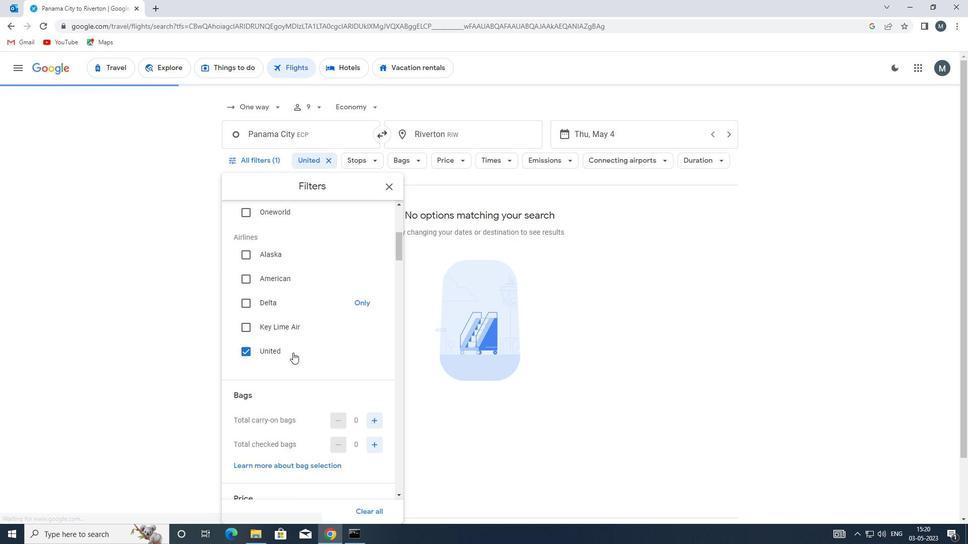 
Action: Mouse scrolled (292, 352) with delta (0, 0)
Screenshot: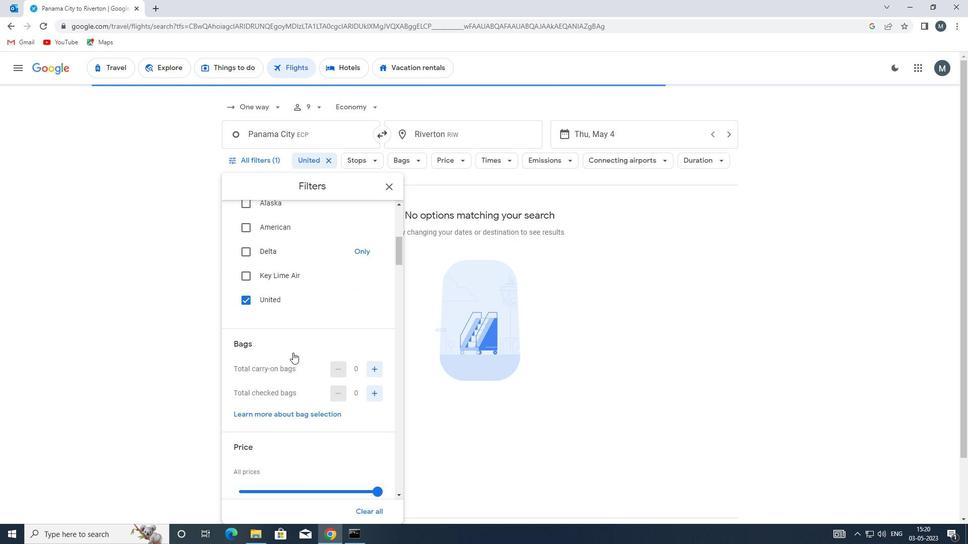 
Action: Mouse moved to (379, 340)
Screenshot: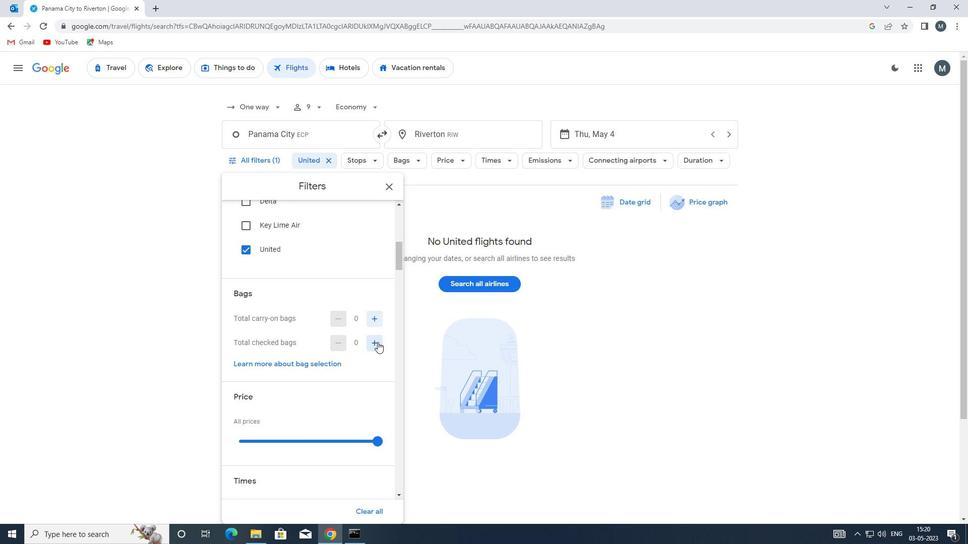 
Action: Mouse pressed left at (379, 340)
Screenshot: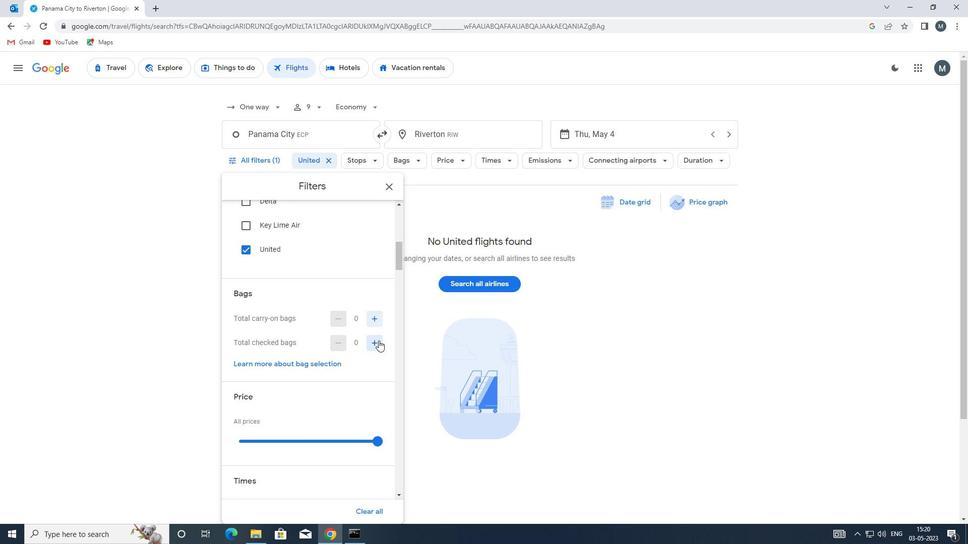 
Action: Mouse moved to (373, 341)
Screenshot: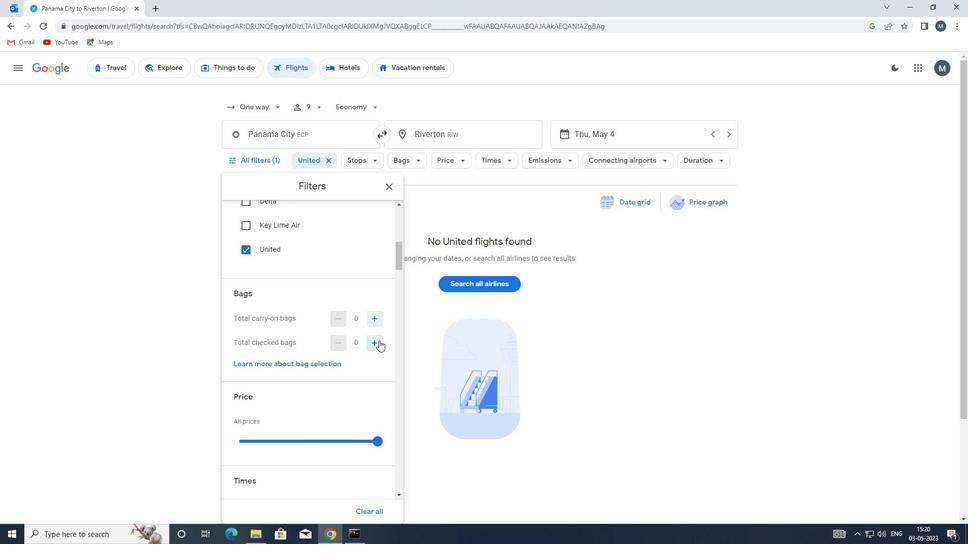 
Action: Mouse pressed left at (373, 341)
Screenshot: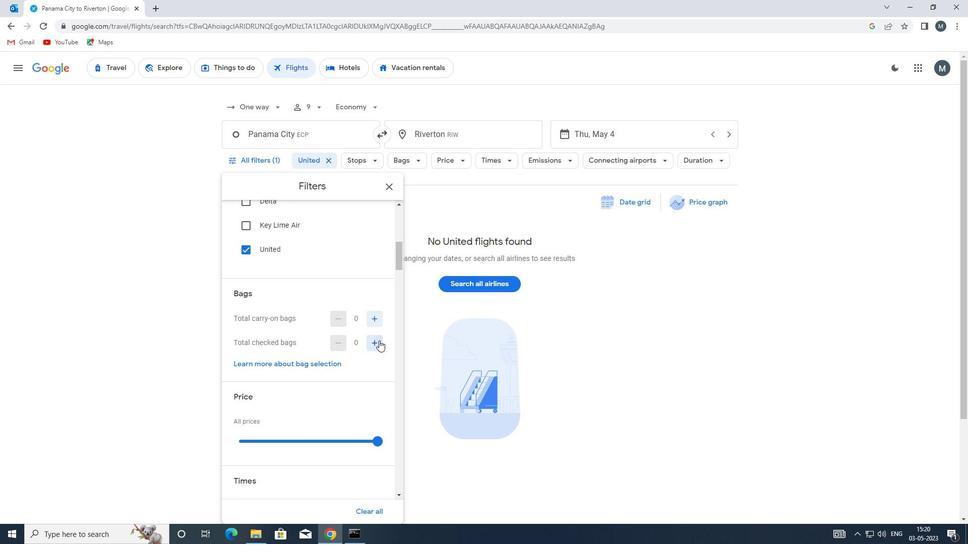 
Action: Mouse pressed left at (373, 341)
Screenshot: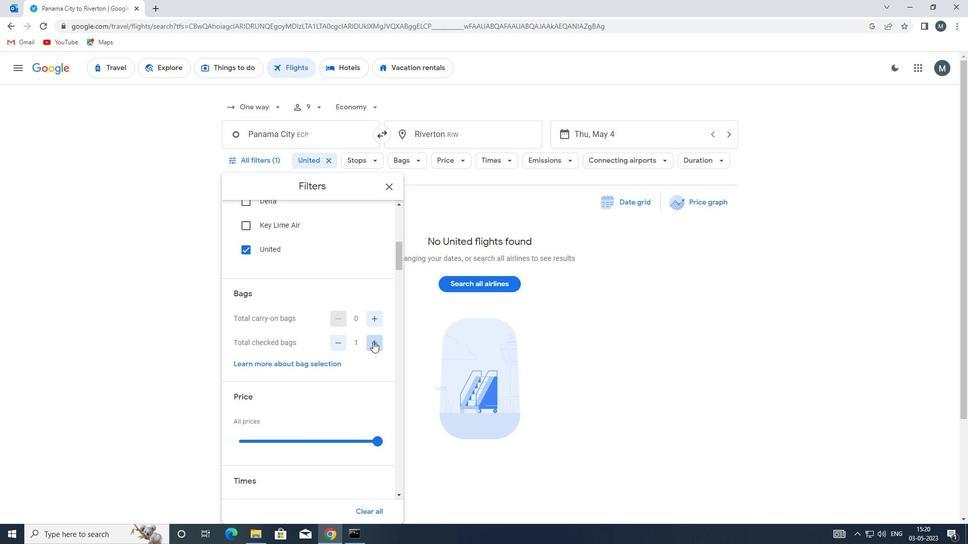
Action: Mouse pressed left at (373, 341)
Screenshot: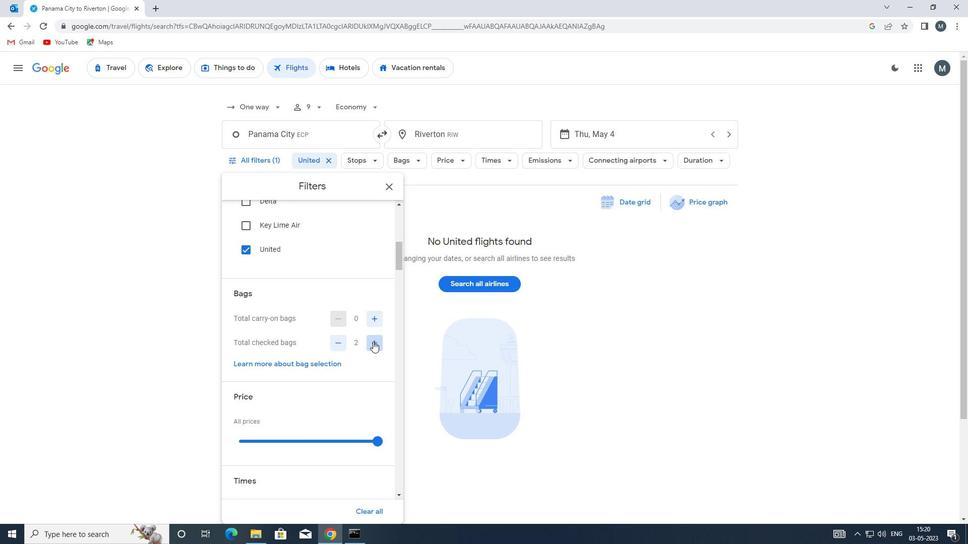 
Action: Mouse pressed left at (373, 341)
Screenshot: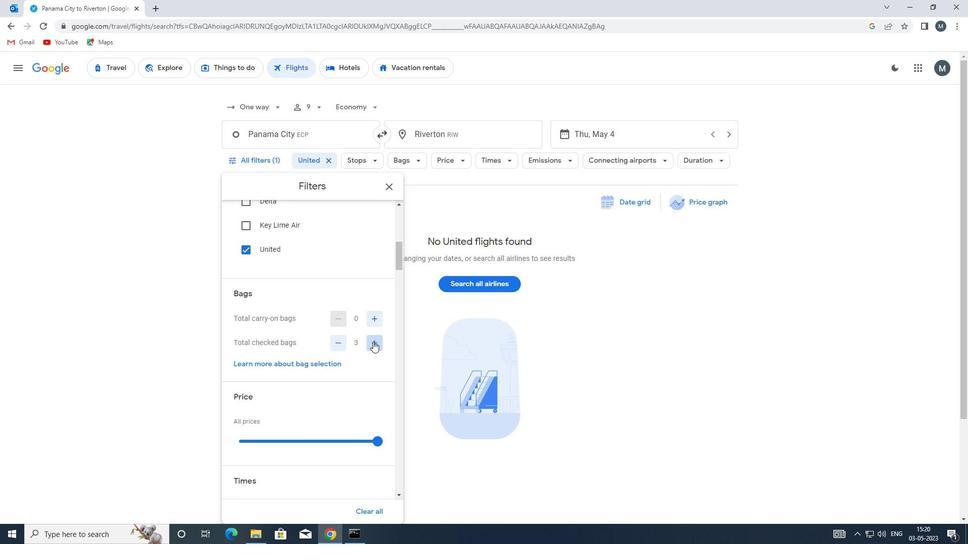 
Action: Mouse pressed left at (373, 341)
Screenshot: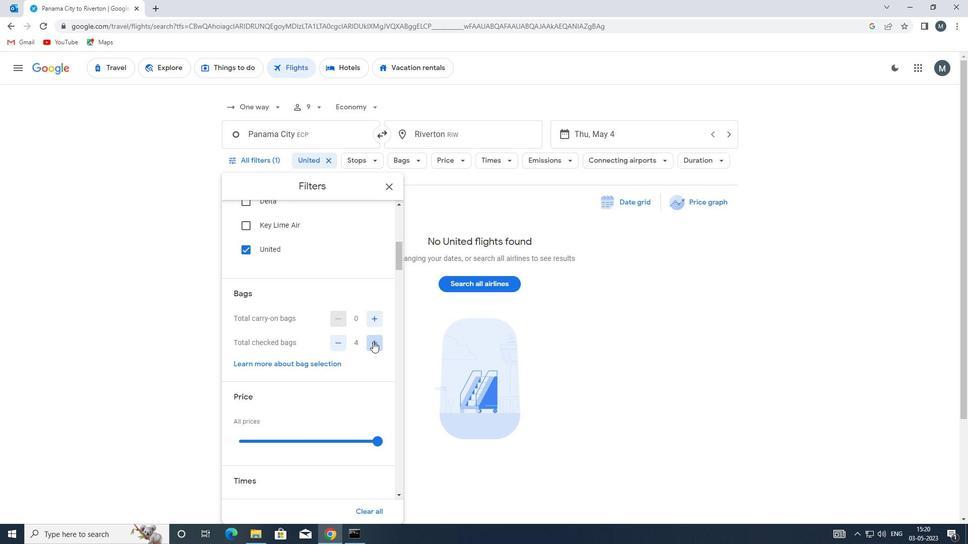 
Action: Mouse pressed left at (373, 341)
Screenshot: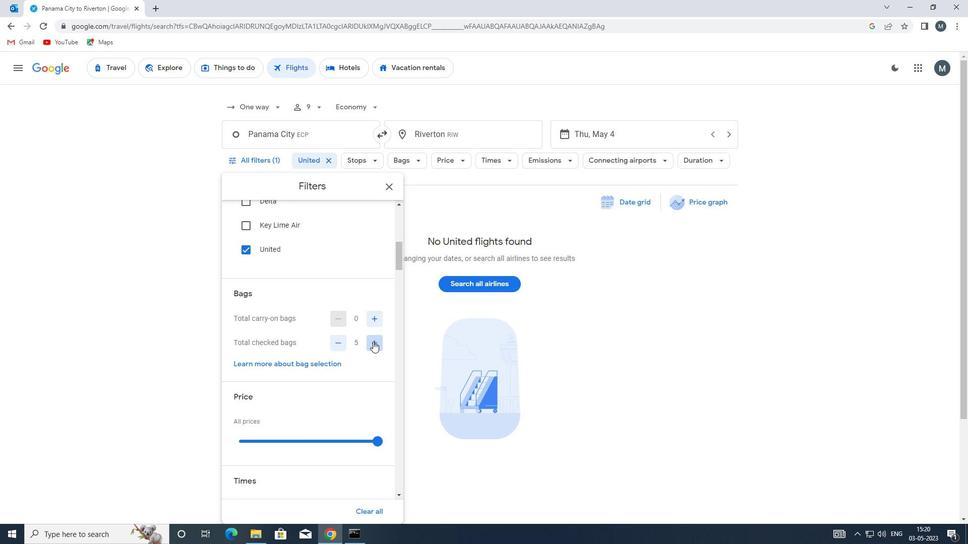 
Action: Mouse pressed left at (373, 341)
Screenshot: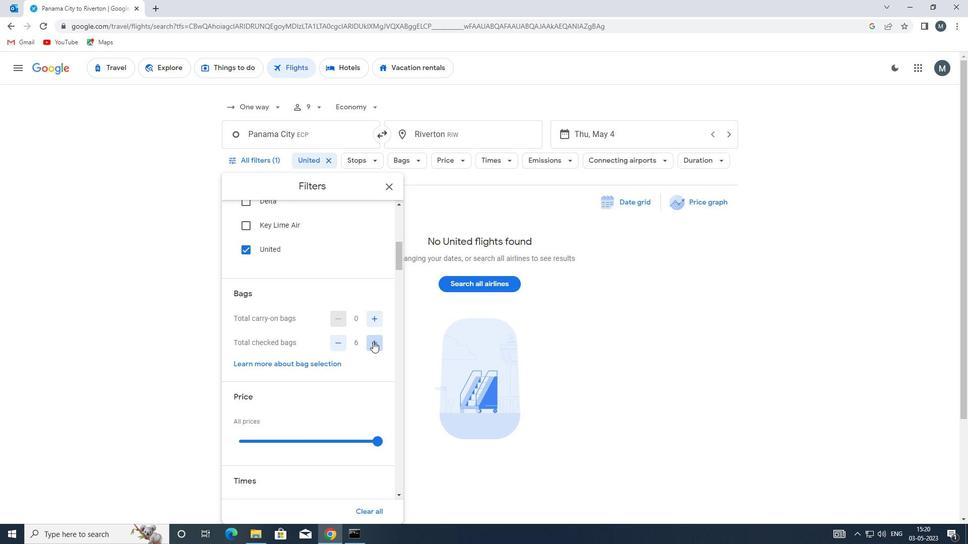 
Action: Mouse pressed left at (373, 341)
Screenshot: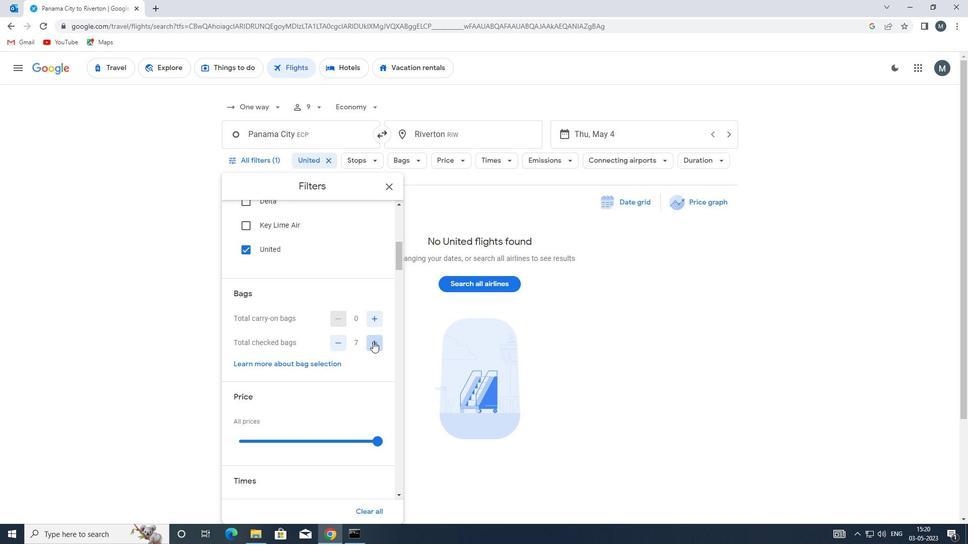 
Action: Mouse pressed left at (373, 341)
Screenshot: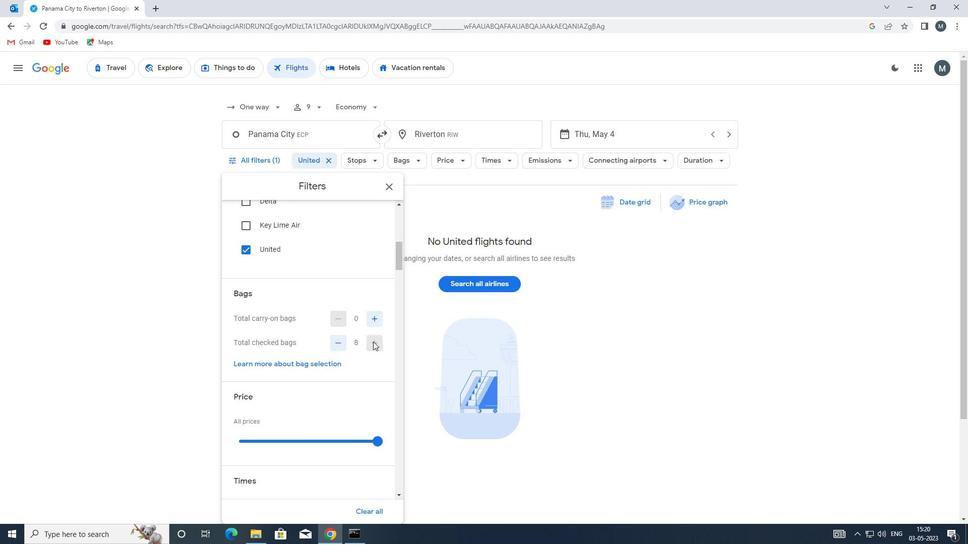 
Action: Mouse moved to (306, 346)
Screenshot: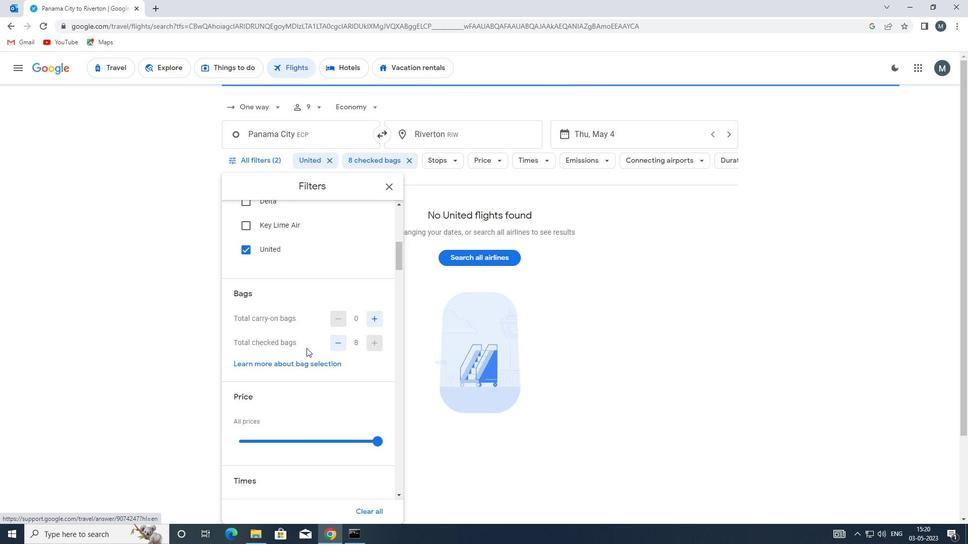 
Action: Mouse scrolled (306, 346) with delta (0, 0)
Screenshot: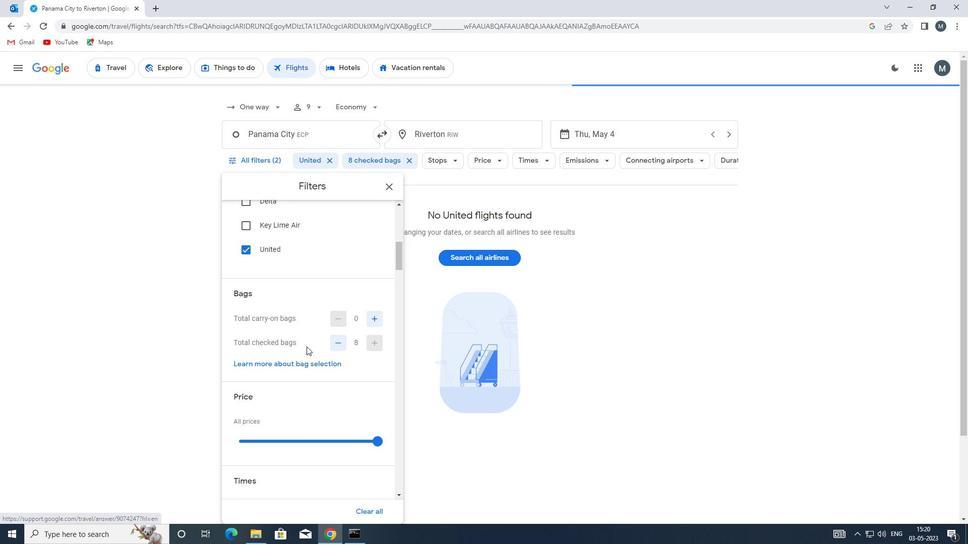 
Action: Mouse moved to (305, 346)
Screenshot: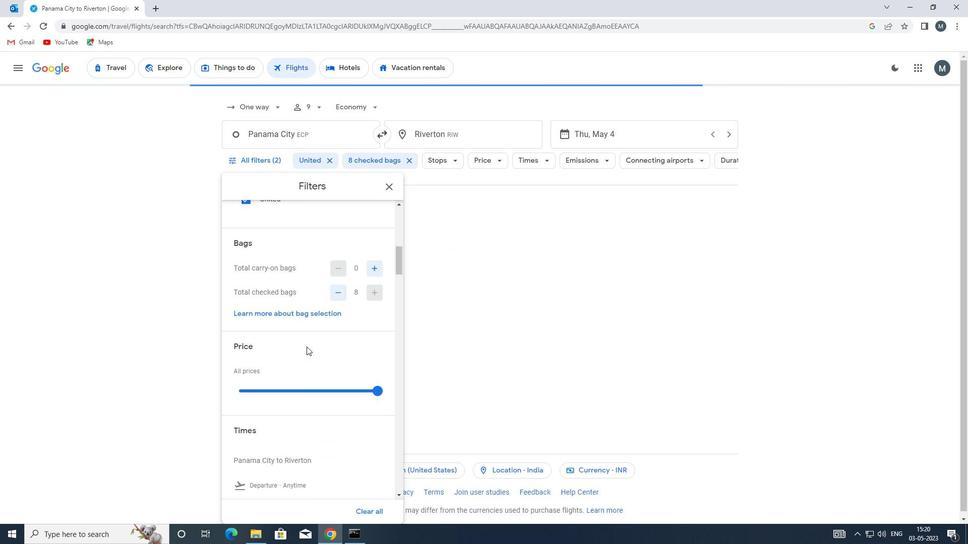 
Action: Mouse scrolled (305, 346) with delta (0, 0)
Screenshot: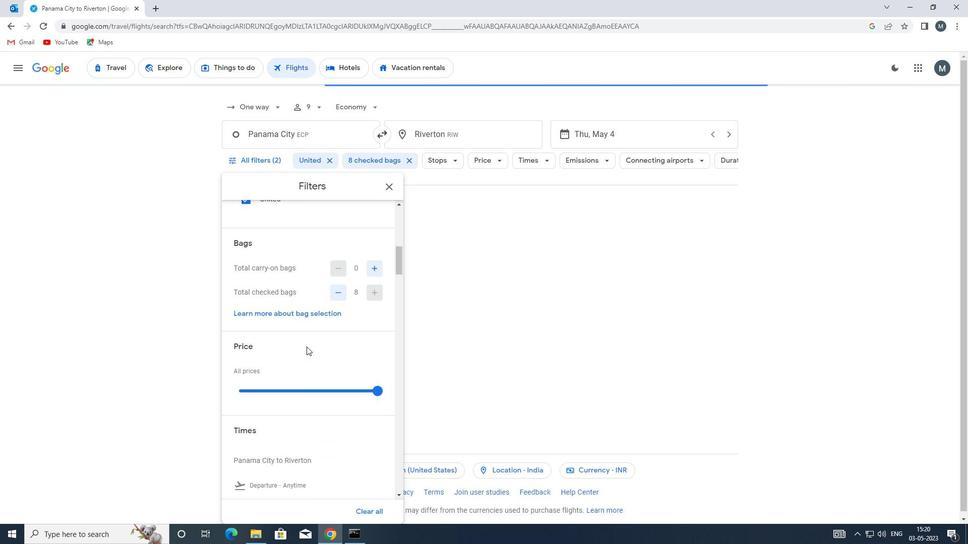 
Action: Mouse moved to (289, 337)
Screenshot: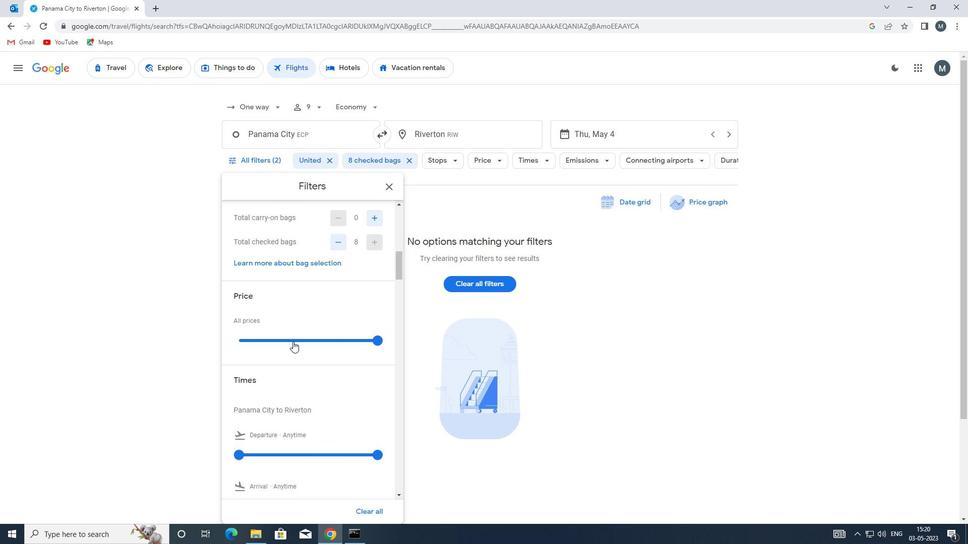 
Action: Mouse pressed left at (289, 337)
Screenshot: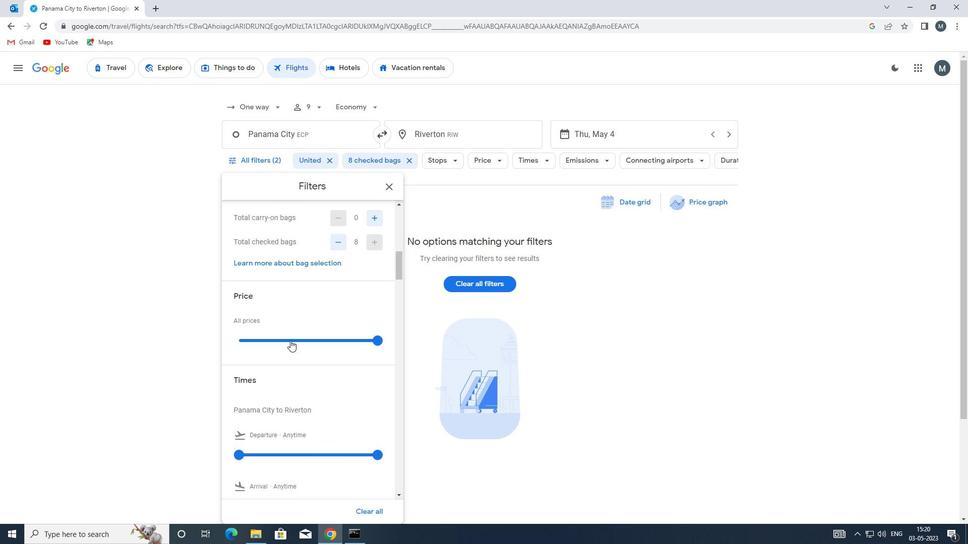 
Action: Mouse pressed left at (289, 337)
Screenshot: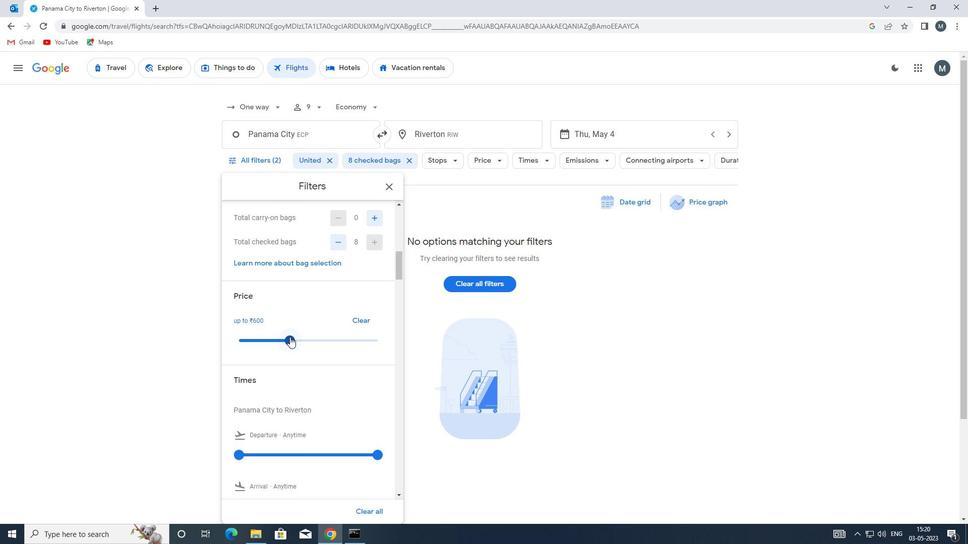 
Action: Mouse moved to (291, 324)
Screenshot: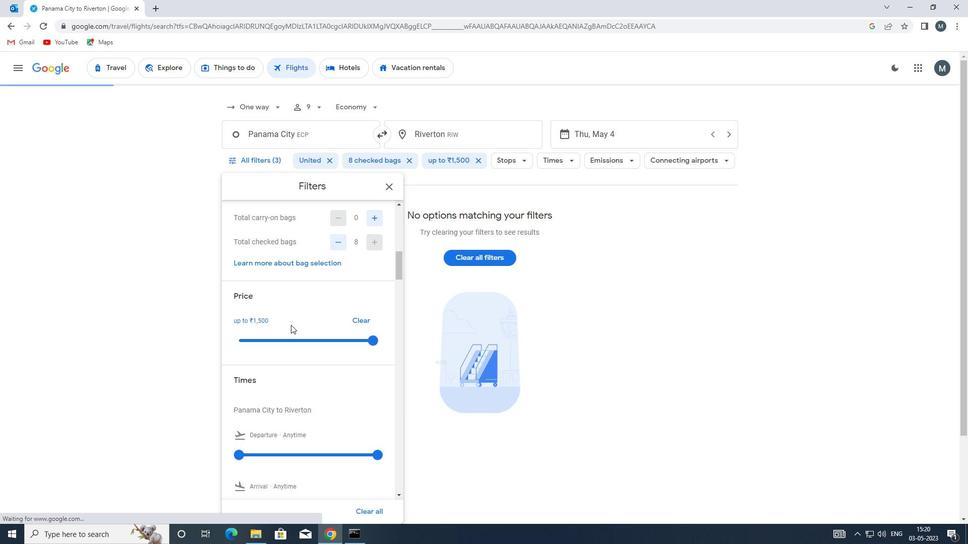 
Action: Mouse scrolled (291, 324) with delta (0, 0)
Screenshot: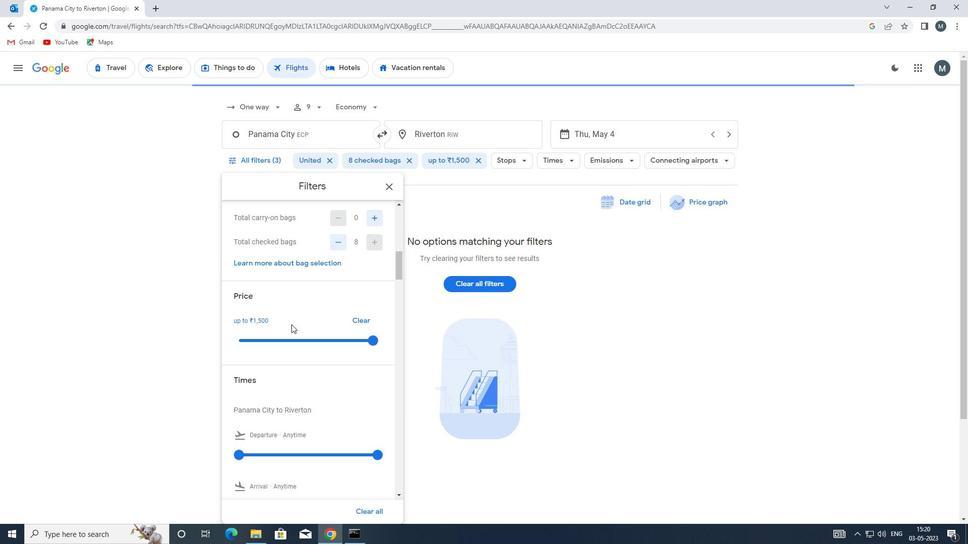 
Action: Mouse scrolled (291, 324) with delta (0, 0)
Screenshot: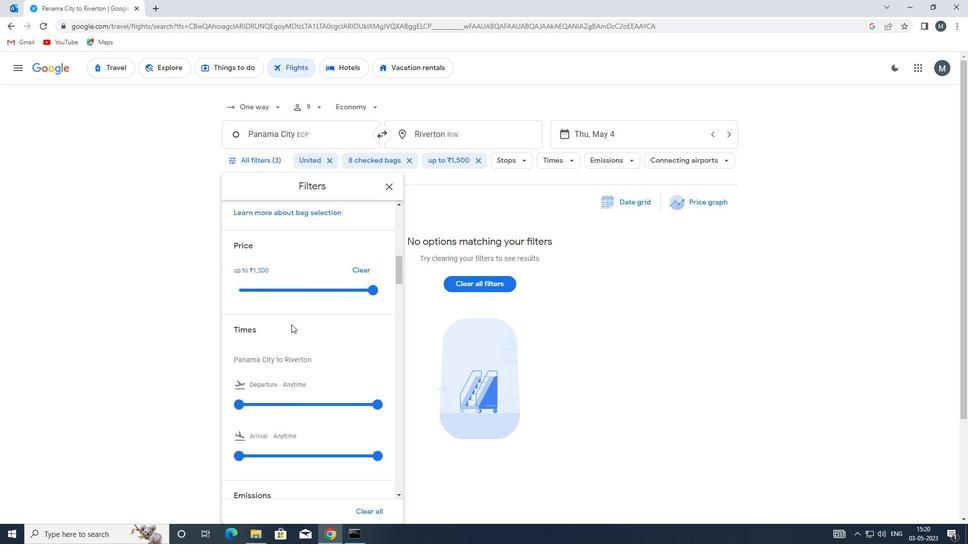 
Action: Mouse moved to (260, 353)
Screenshot: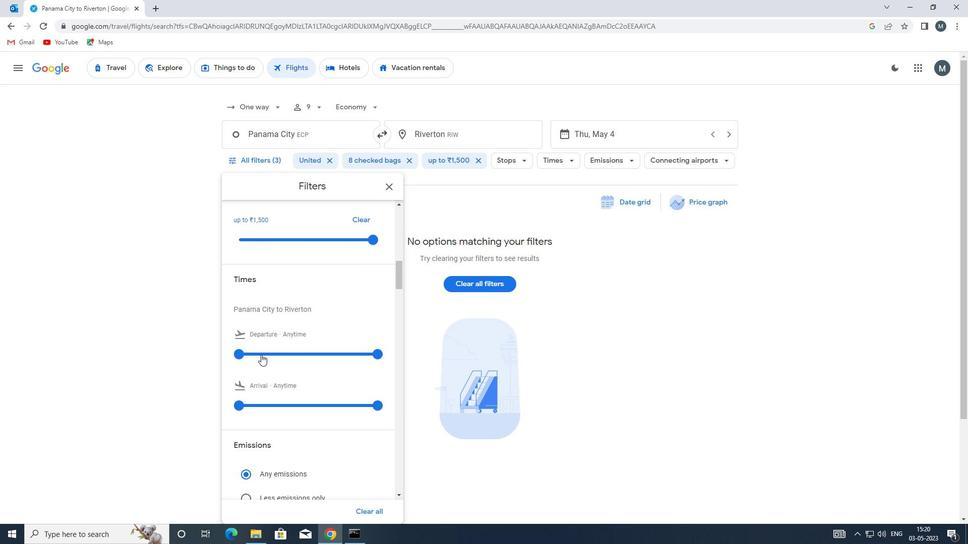 
Action: Mouse pressed left at (260, 353)
Screenshot: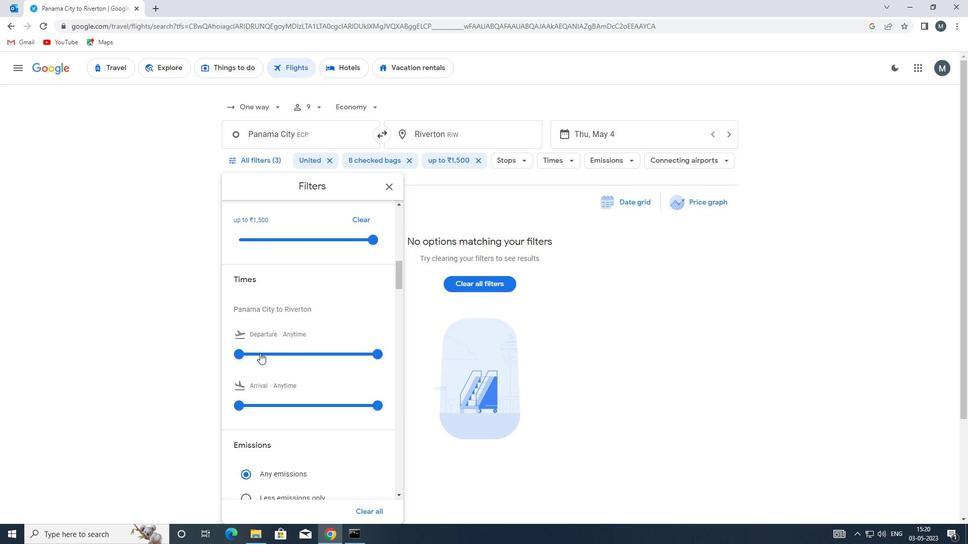 
Action: Mouse moved to (359, 351)
Screenshot: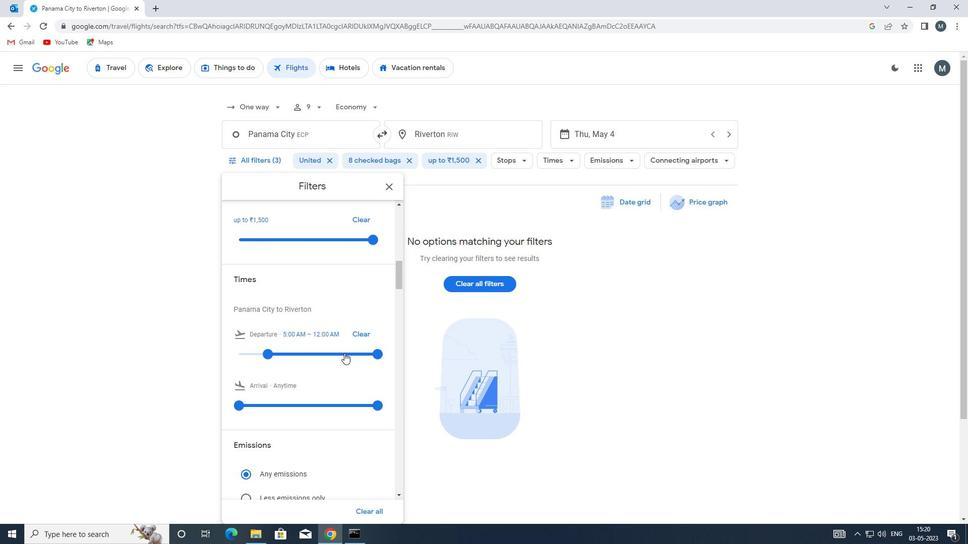
Action: Mouse pressed left at (359, 351)
Screenshot: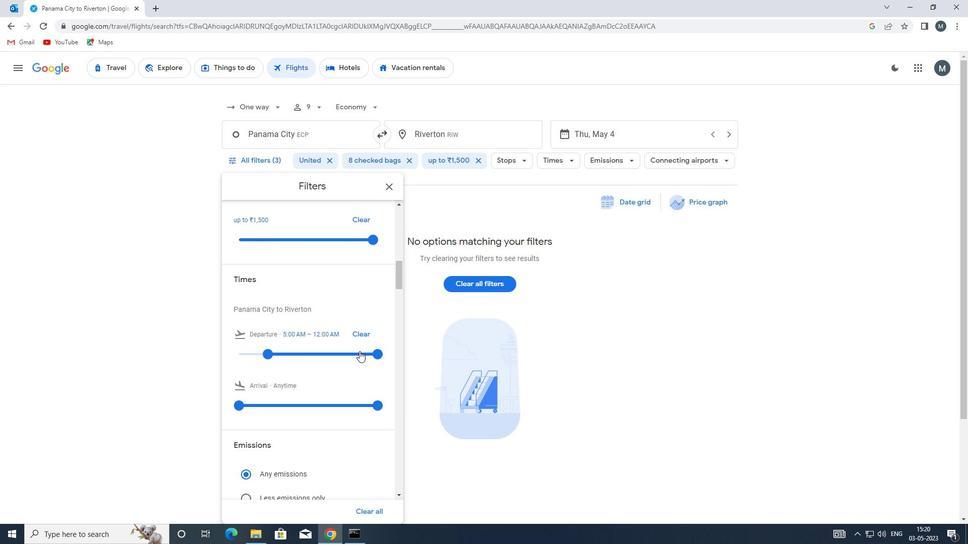 
Action: Mouse moved to (273, 349)
Screenshot: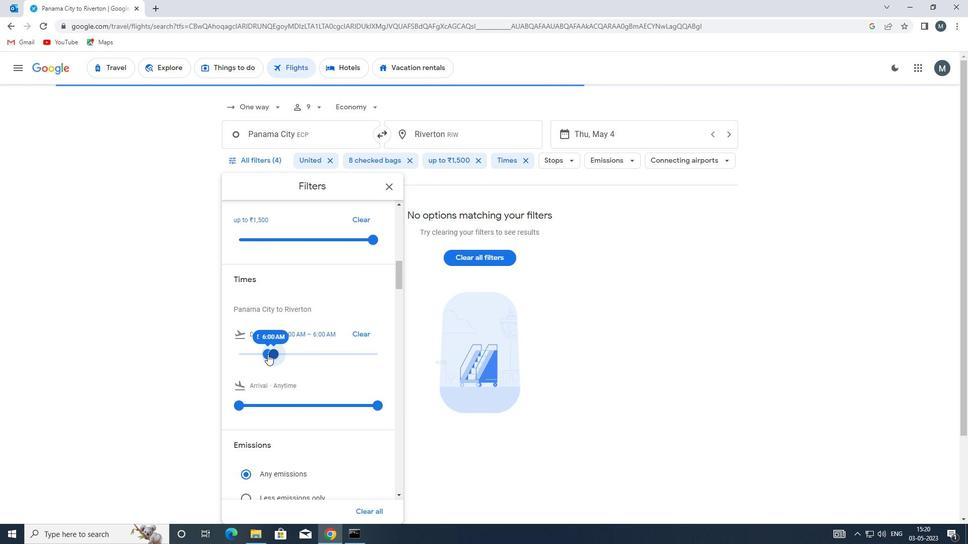 
Action: Mouse scrolled (273, 348) with delta (0, 0)
Screenshot: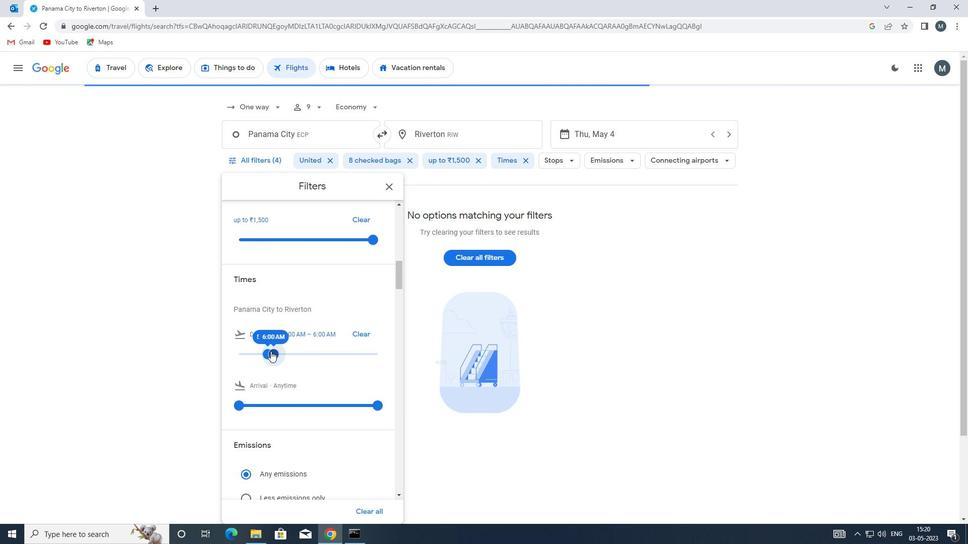 
Action: Mouse scrolled (273, 348) with delta (0, 0)
Screenshot: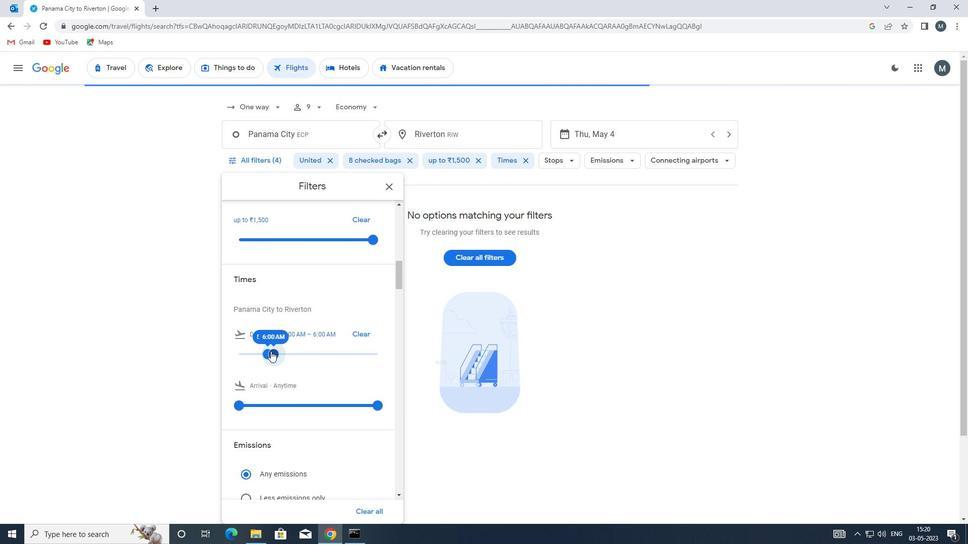 
Action: Mouse moved to (385, 186)
Screenshot: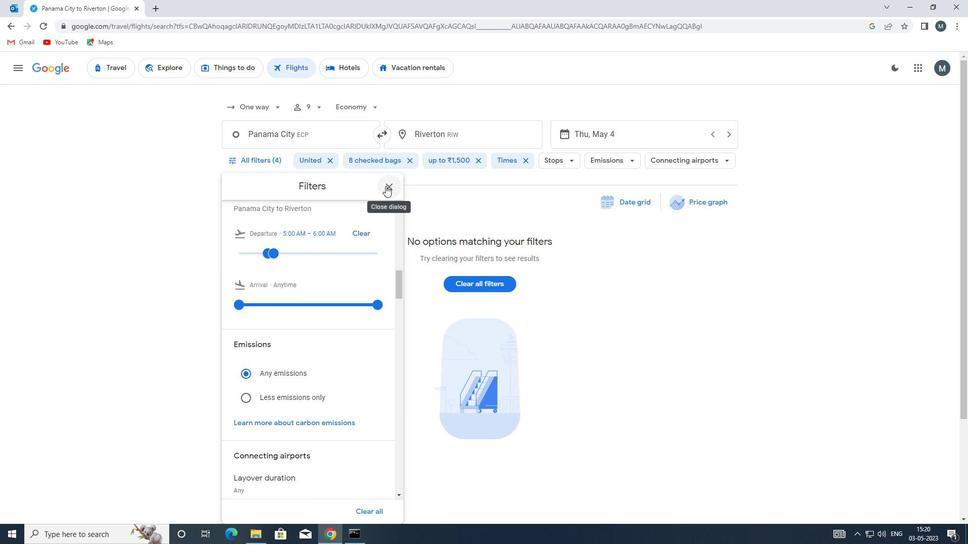
Action: Mouse pressed left at (385, 186)
Screenshot: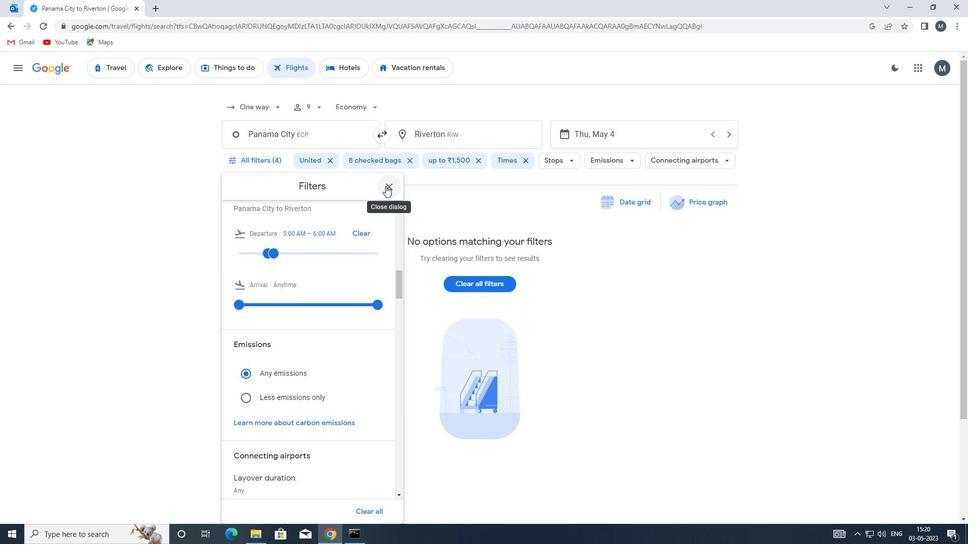 
Action: Mouse moved to (385, 186)
Screenshot: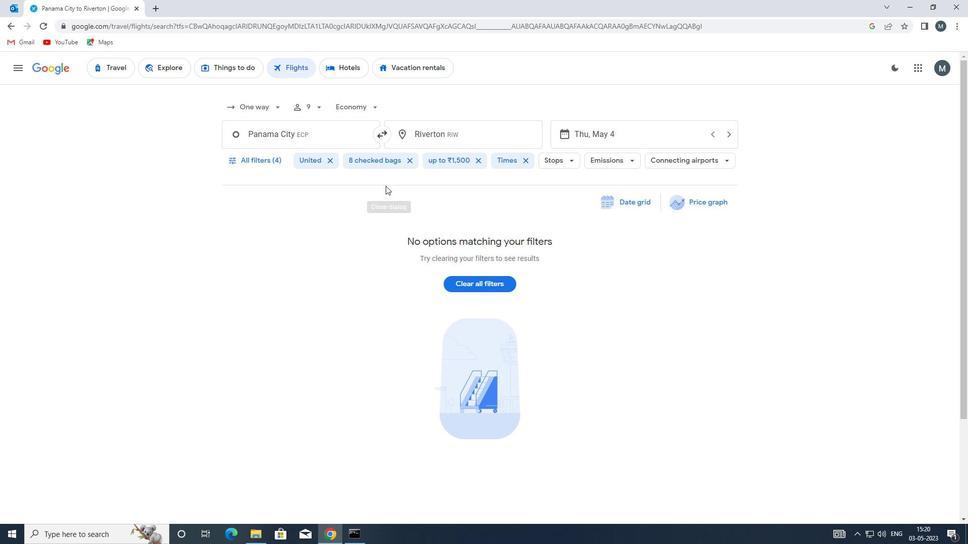 
